 Task: Check the sale-to-list ratio of central heat in the last 5 years.
Action: Mouse moved to (1012, 250)
Screenshot: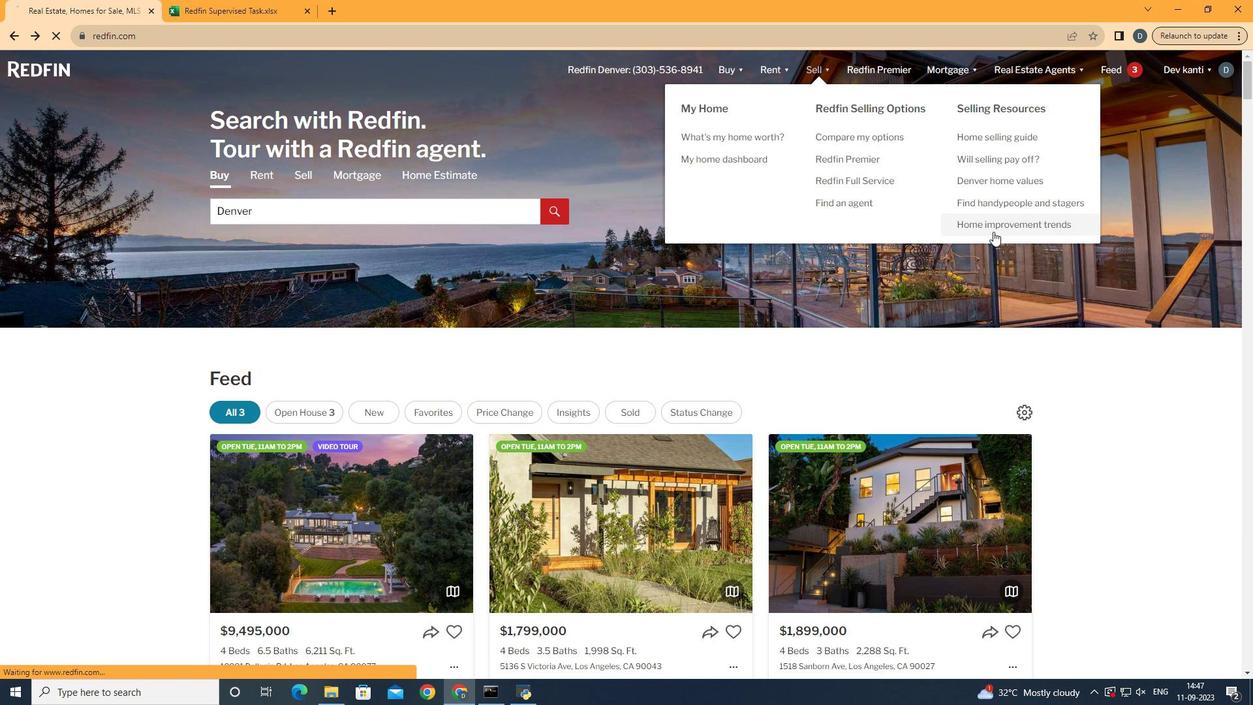 
Action: Mouse pressed left at (1012, 250)
Screenshot: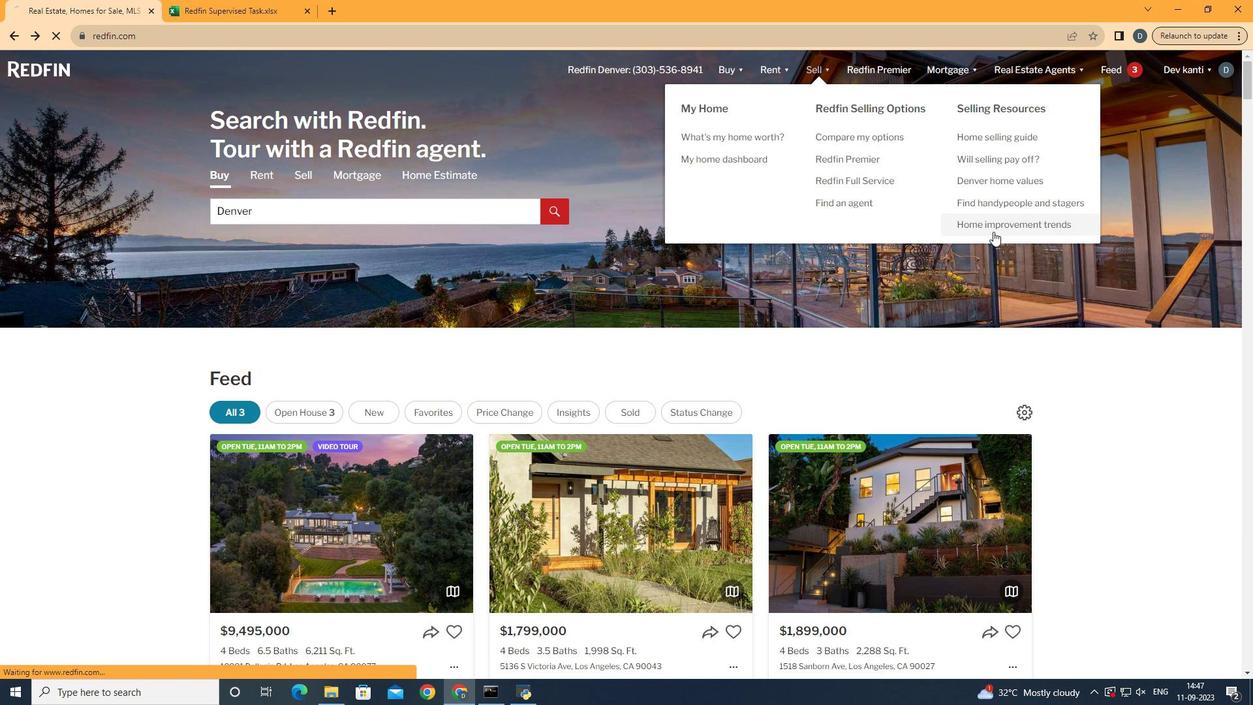 
Action: Mouse moved to (334, 268)
Screenshot: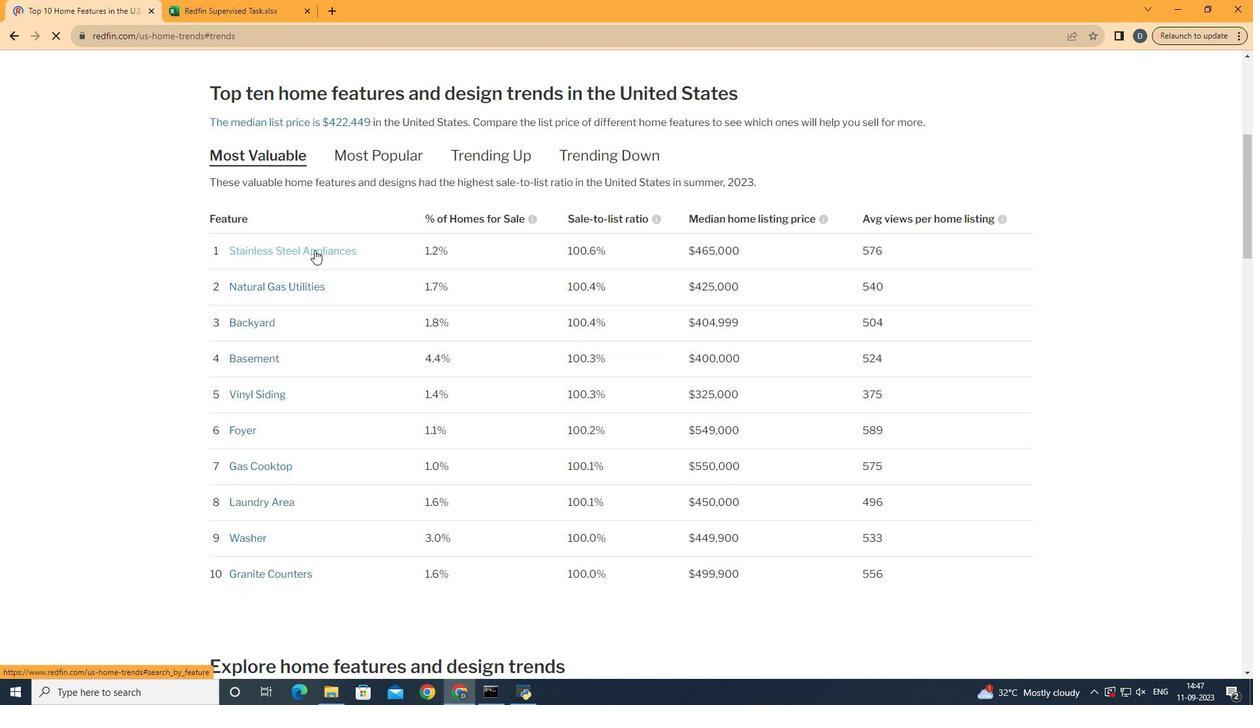 
Action: Mouse pressed left at (334, 268)
Screenshot: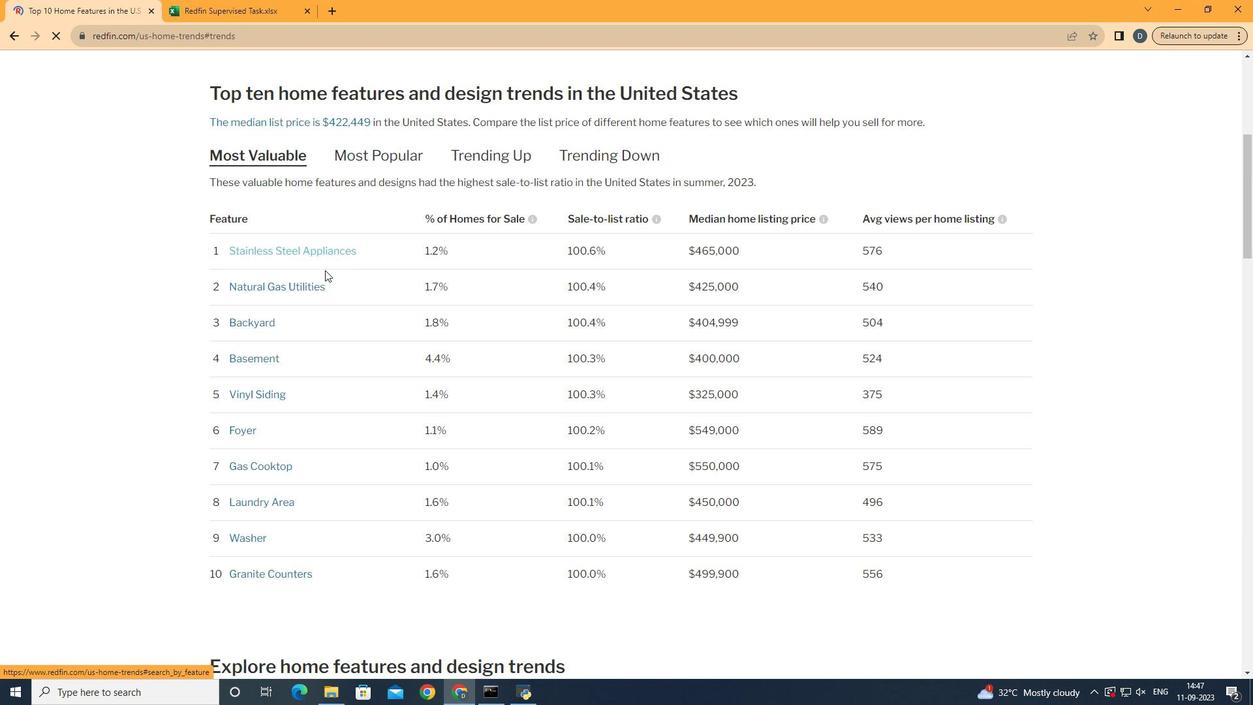 
Action: Mouse moved to (524, 414)
Screenshot: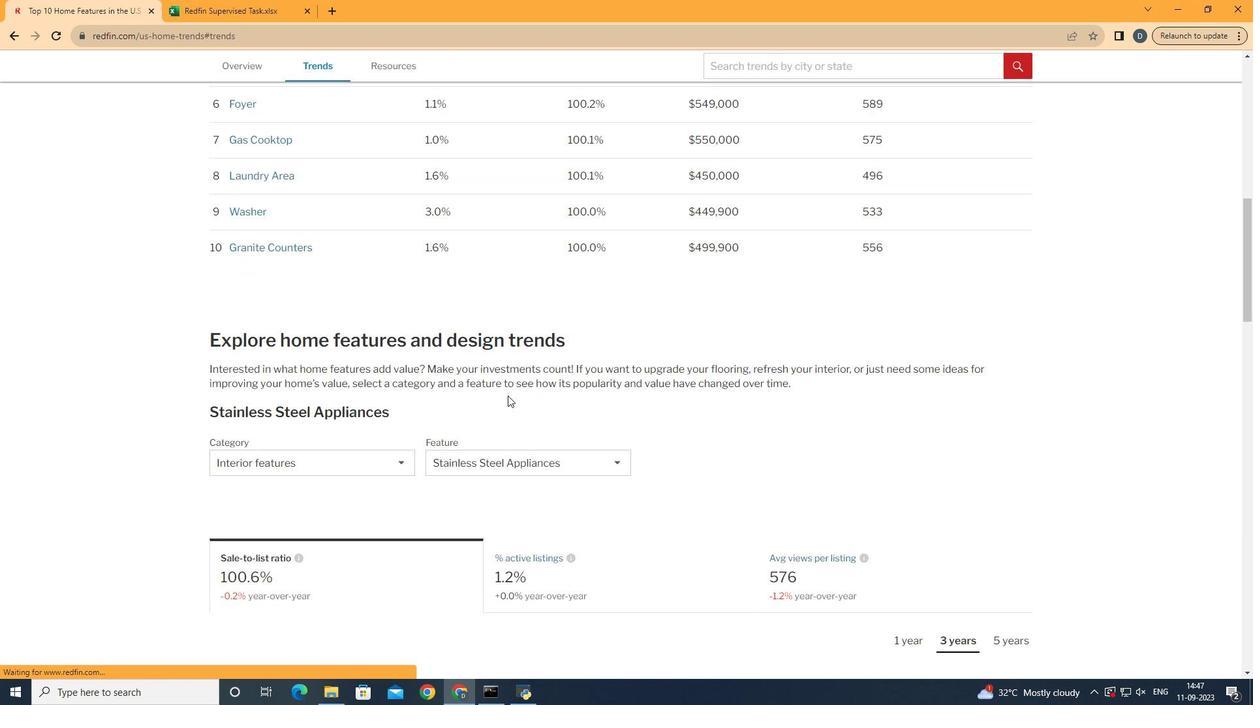 
Action: Mouse scrolled (524, 413) with delta (0, 0)
Screenshot: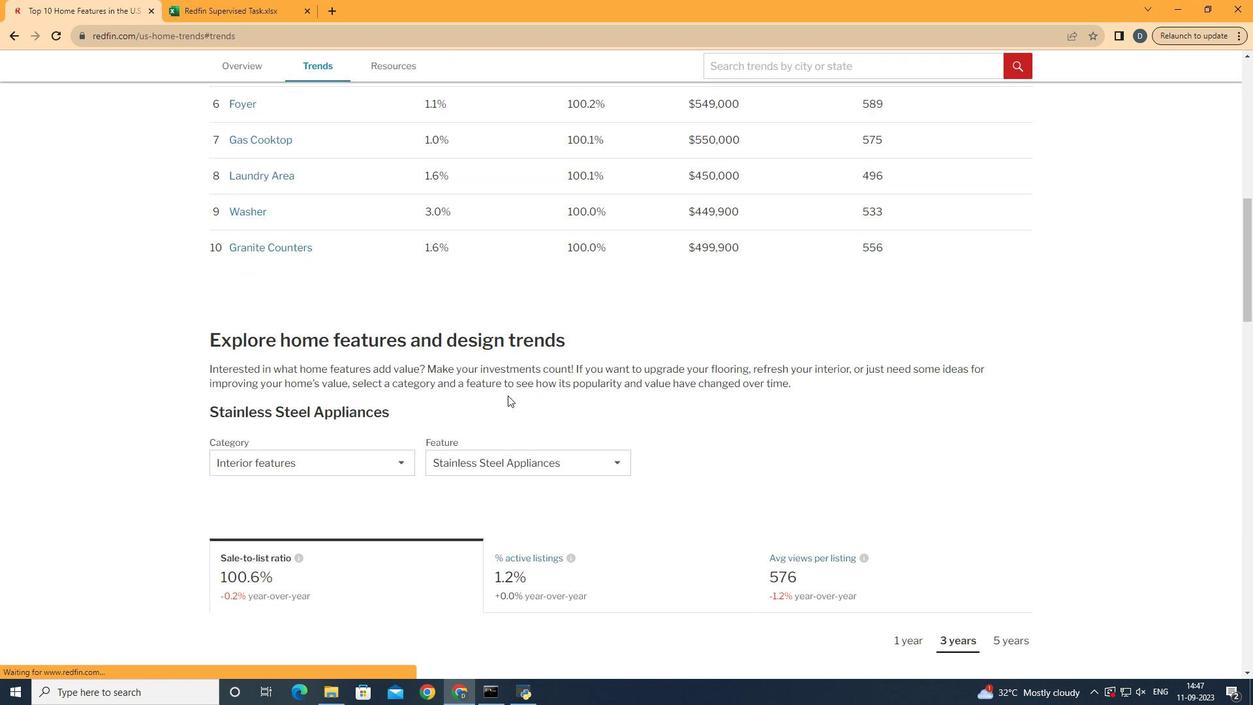 
Action: Mouse scrolled (524, 413) with delta (0, 0)
Screenshot: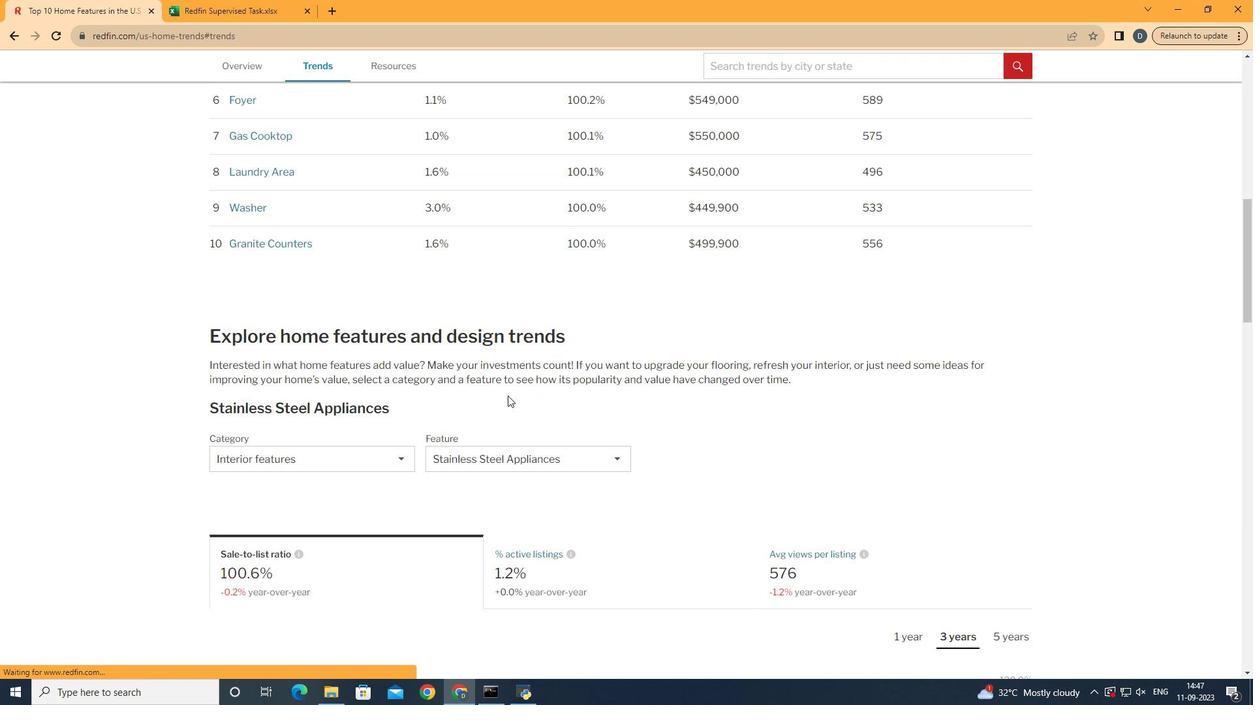 
Action: Mouse scrolled (524, 413) with delta (0, 0)
Screenshot: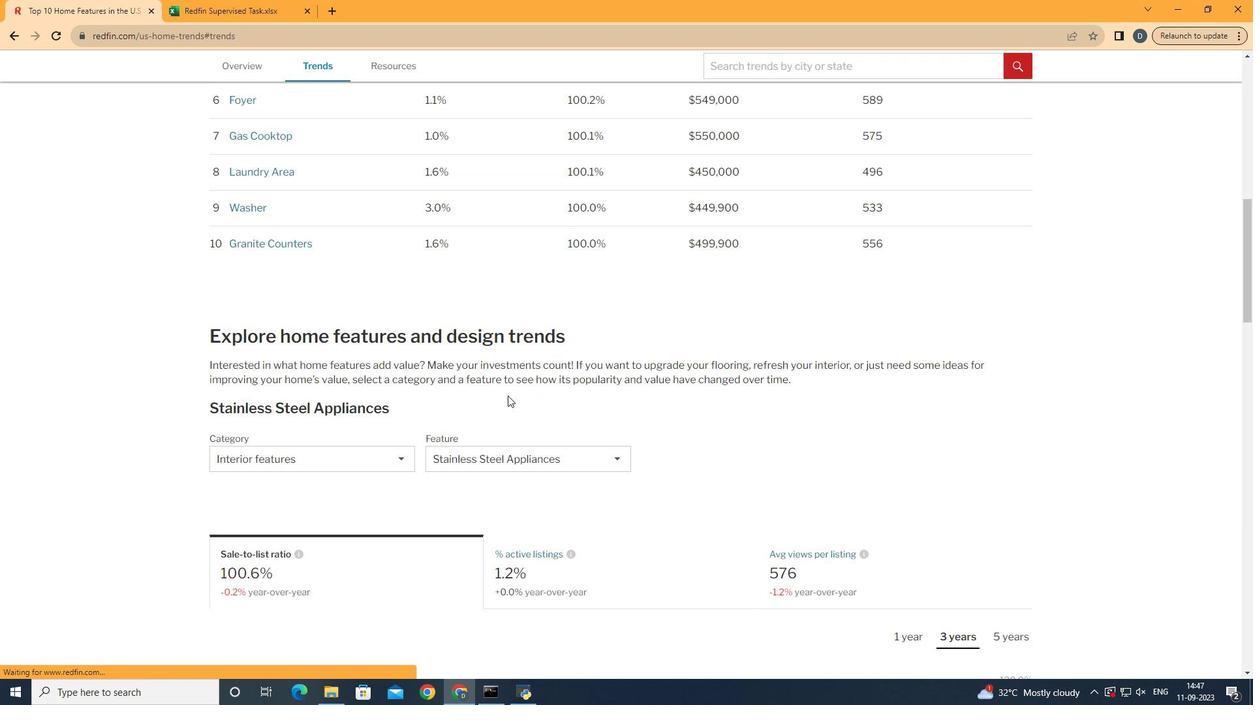 
Action: Mouse moved to (526, 414)
Screenshot: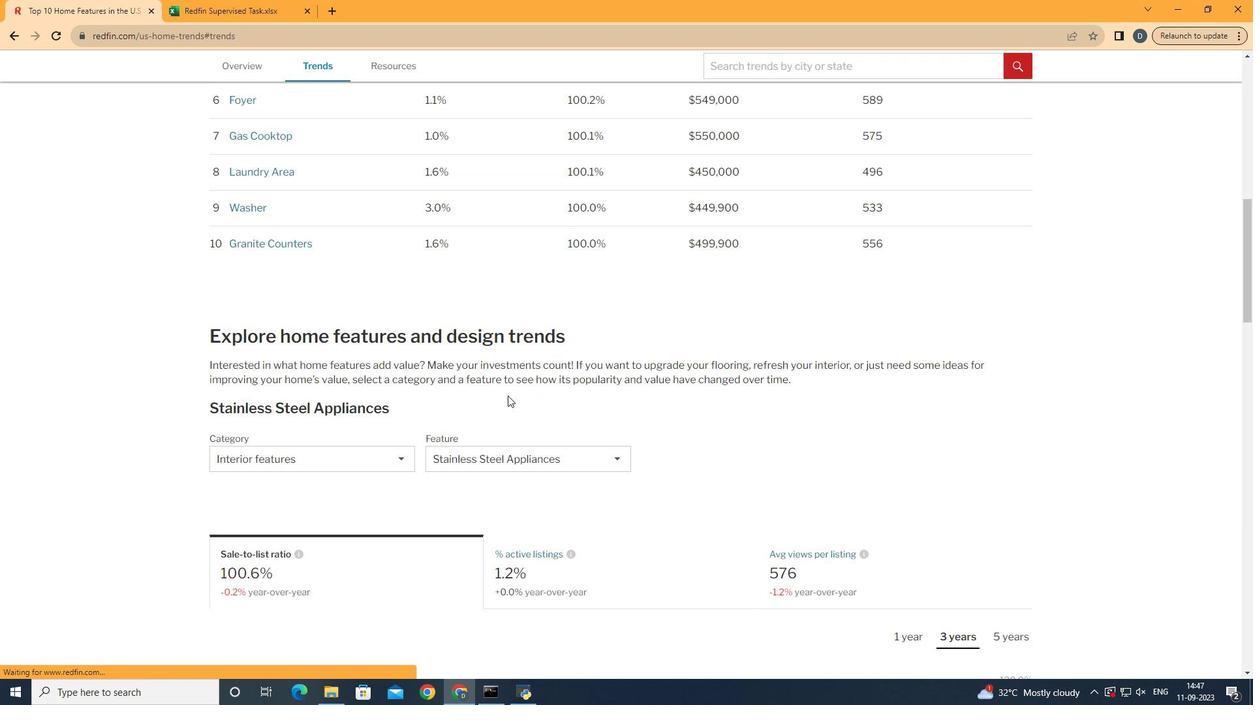 
Action: Mouse scrolled (526, 413) with delta (0, 0)
Screenshot: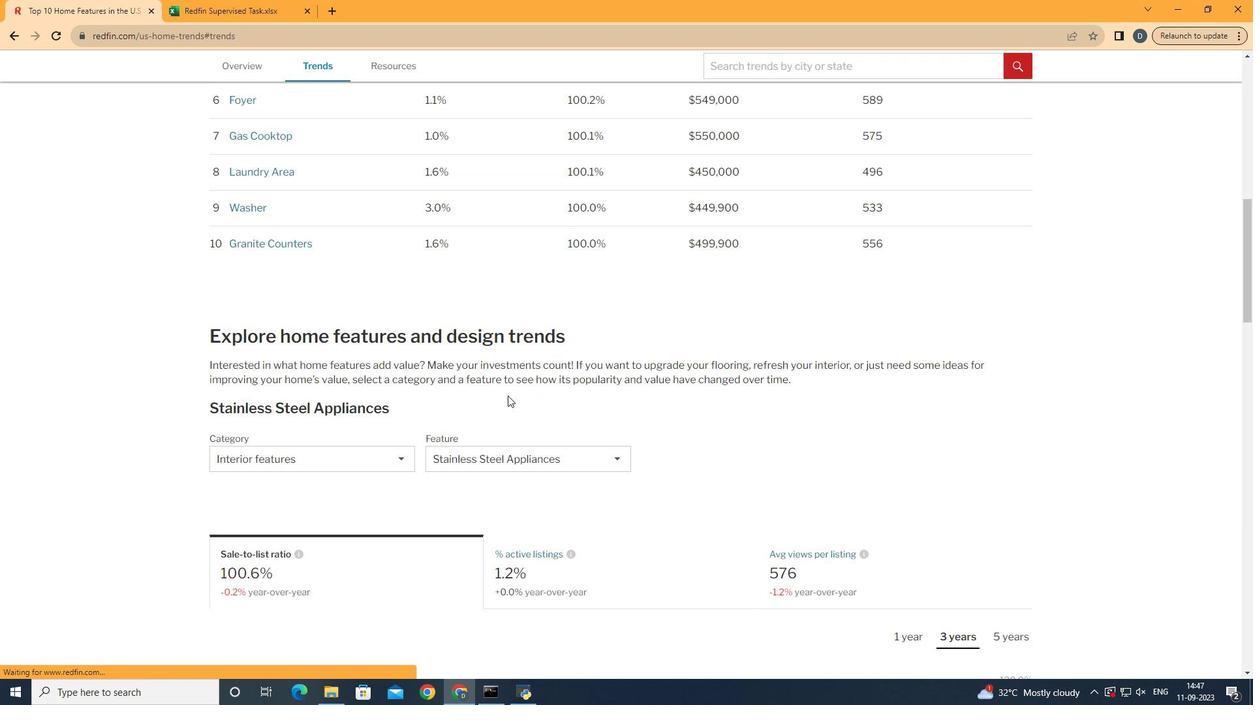 
Action: Mouse moved to (526, 414)
Screenshot: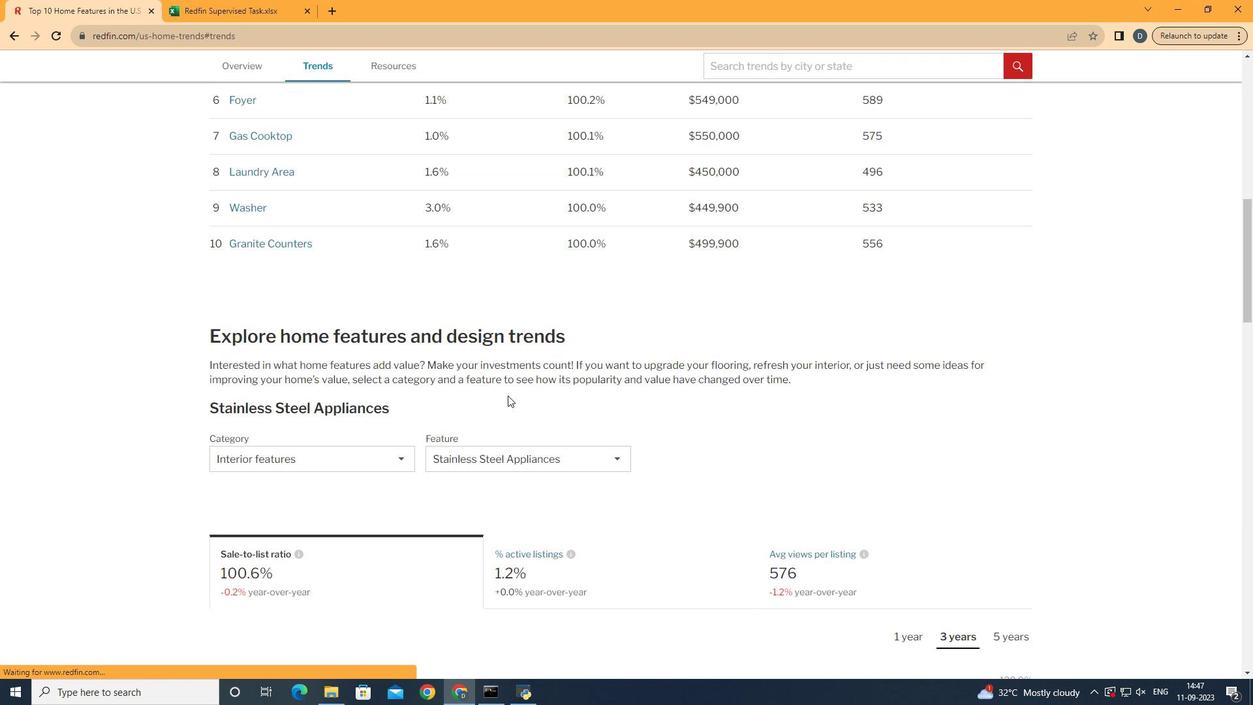 
Action: Mouse scrolled (526, 413) with delta (0, 0)
Screenshot: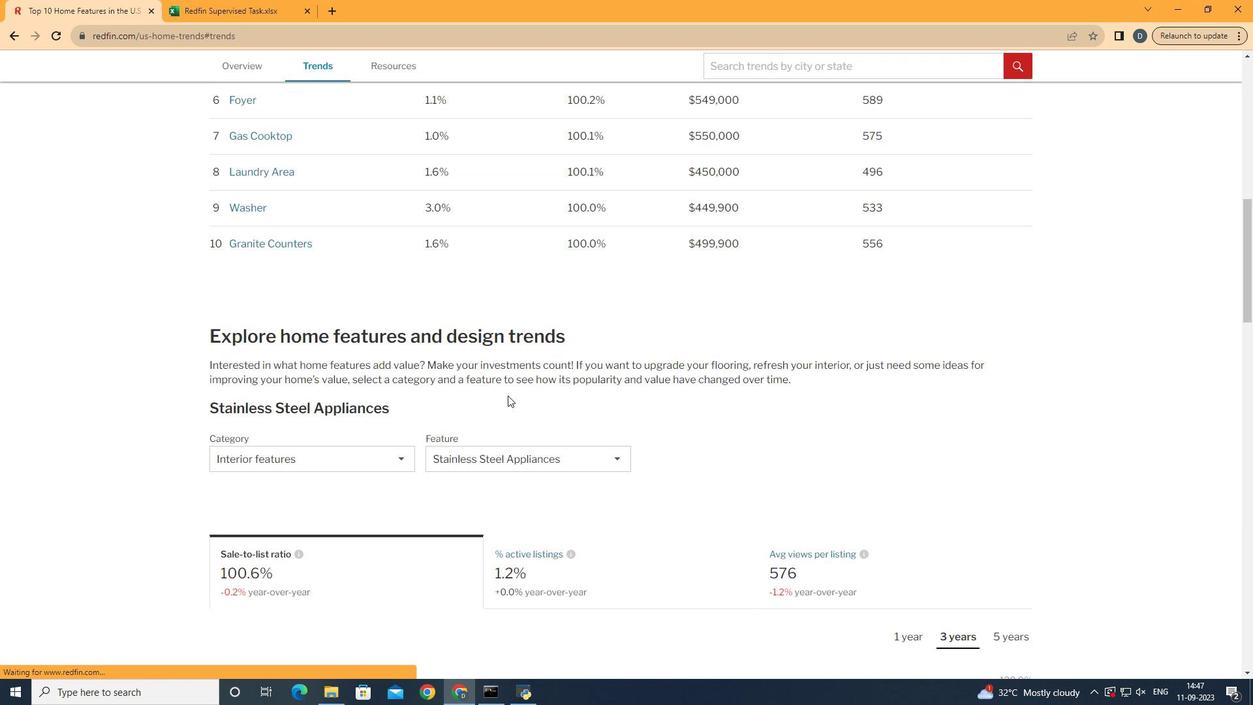 
Action: Mouse scrolled (526, 413) with delta (0, 0)
Screenshot: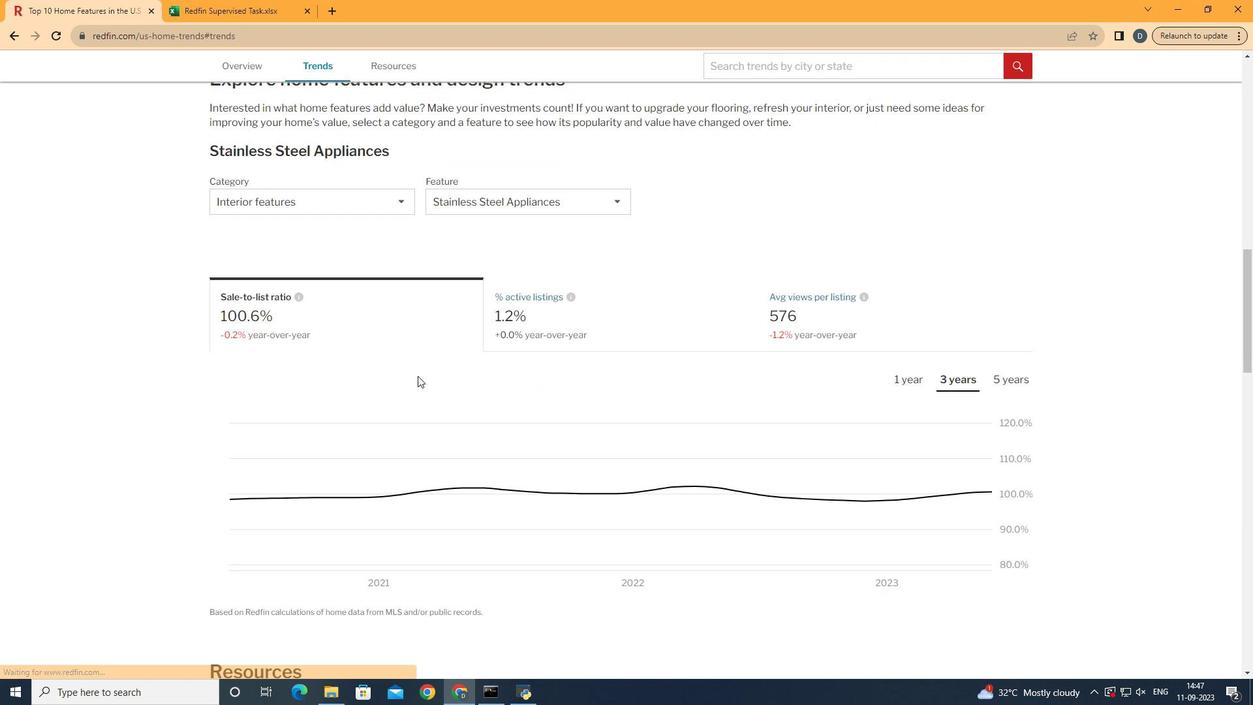 
Action: Mouse scrolled (526, 413) with delta (0, 0)
Screenshot: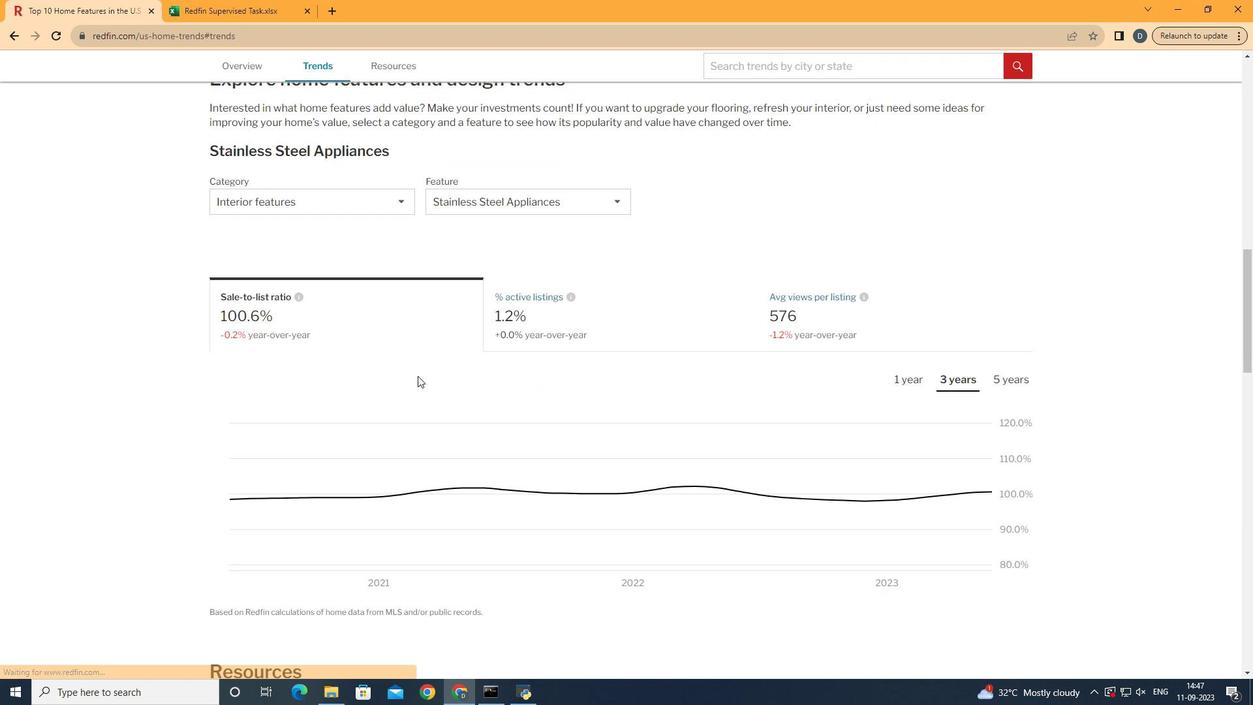 
Action: Mouse scrolled (526, 413) with delta (0, 0)
Screenshot: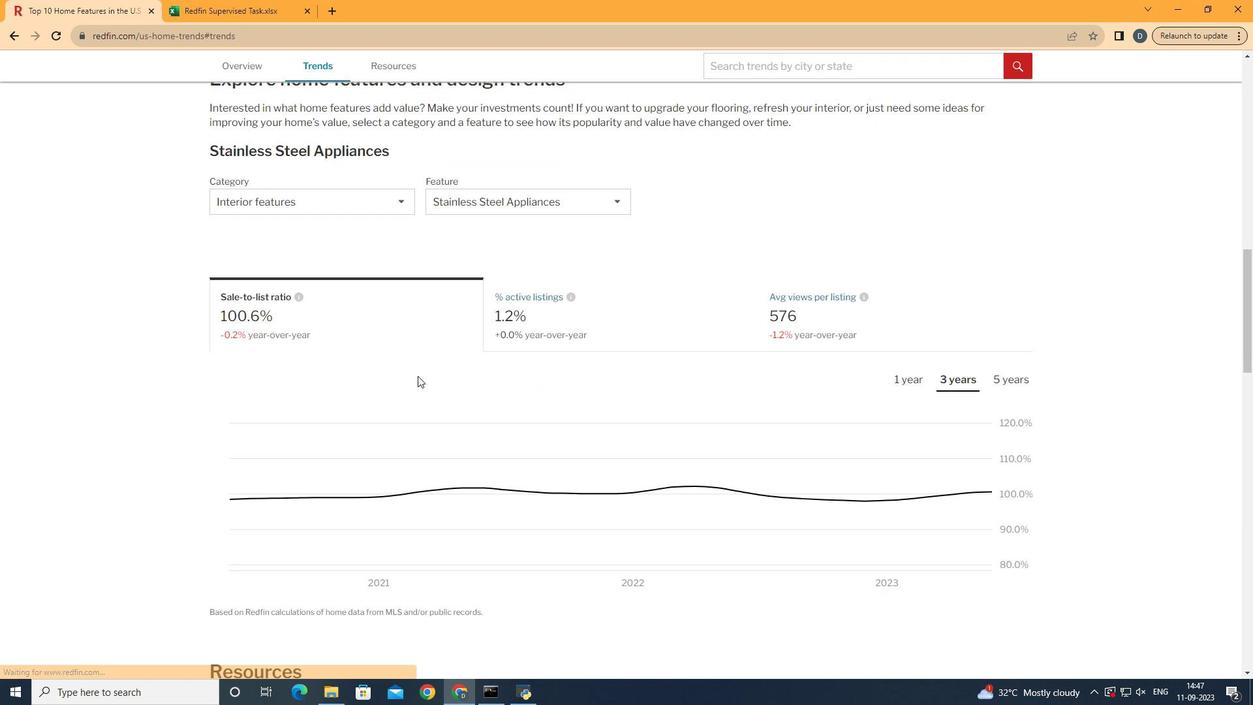 
Action: Mouse scrolled (526, 413) with delta (0, 0)
Screenshot: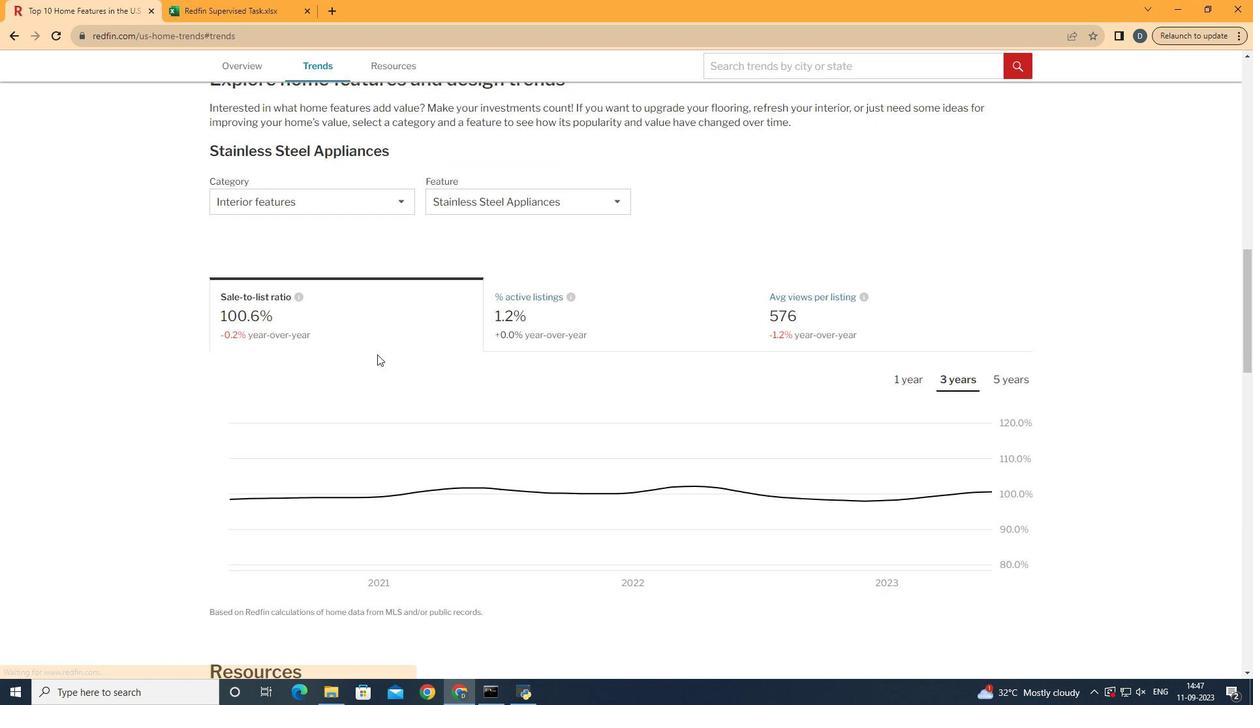 
Action: Mouse moved to (414, 213)
Screenshot: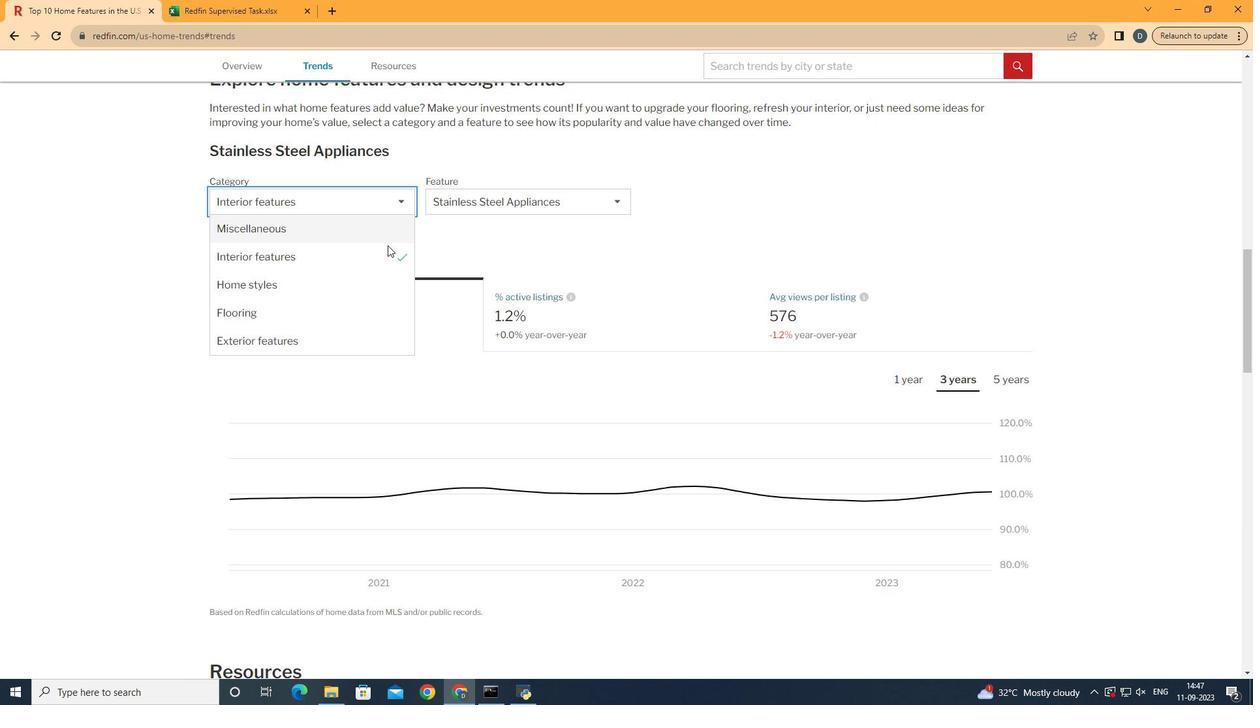 
Action: Mouse pressed left at (414, 213)
Screenshot: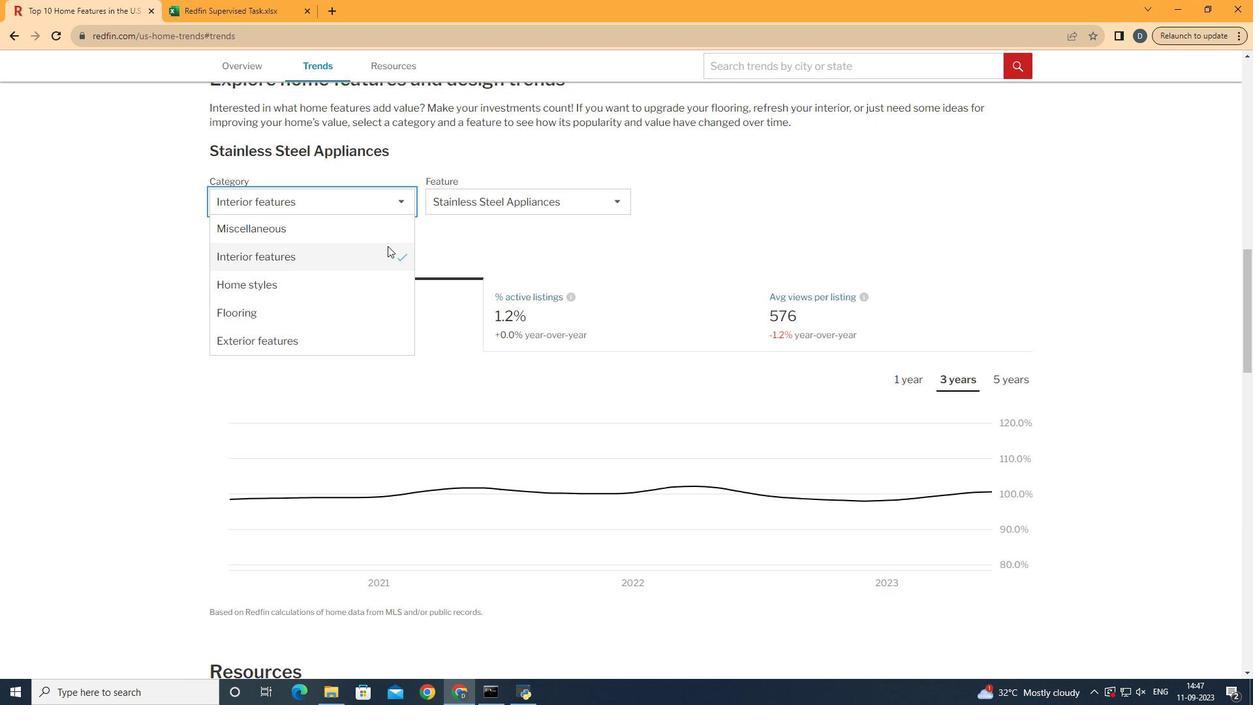 
Action: Mouse moved to (406, 265)
Screenshot: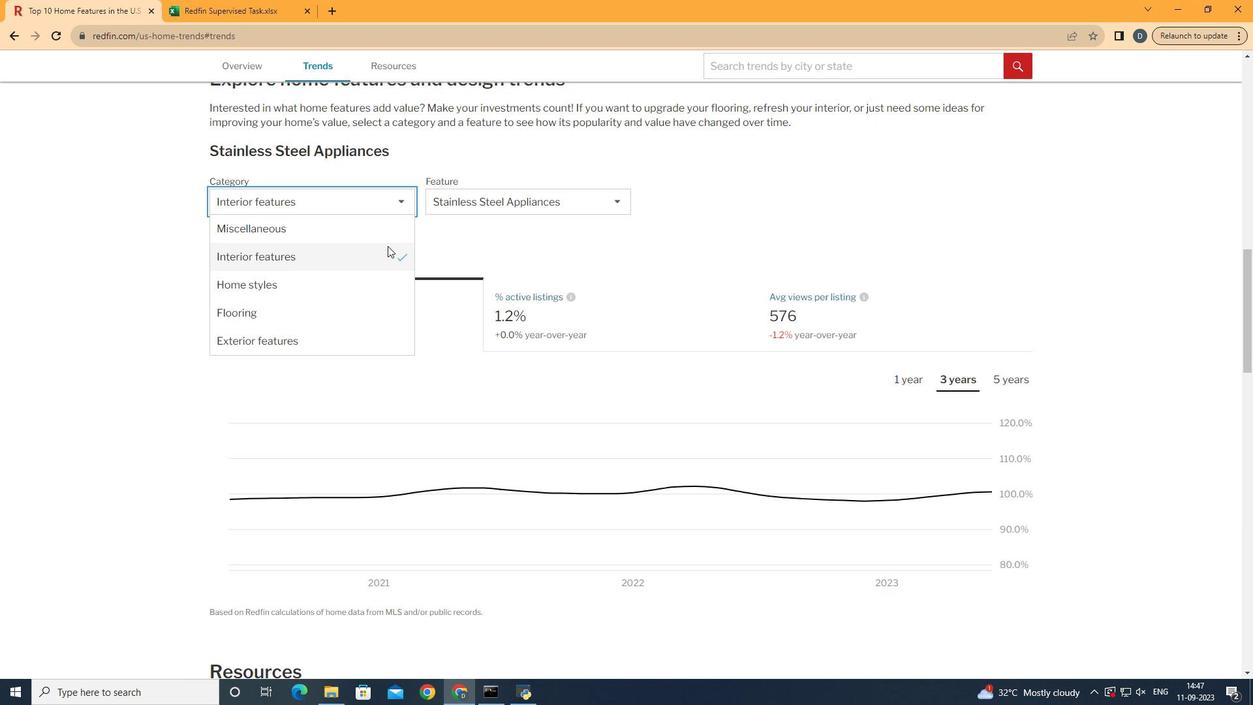 
Action: Mouse pressed left at (406, 265)
Screenshot: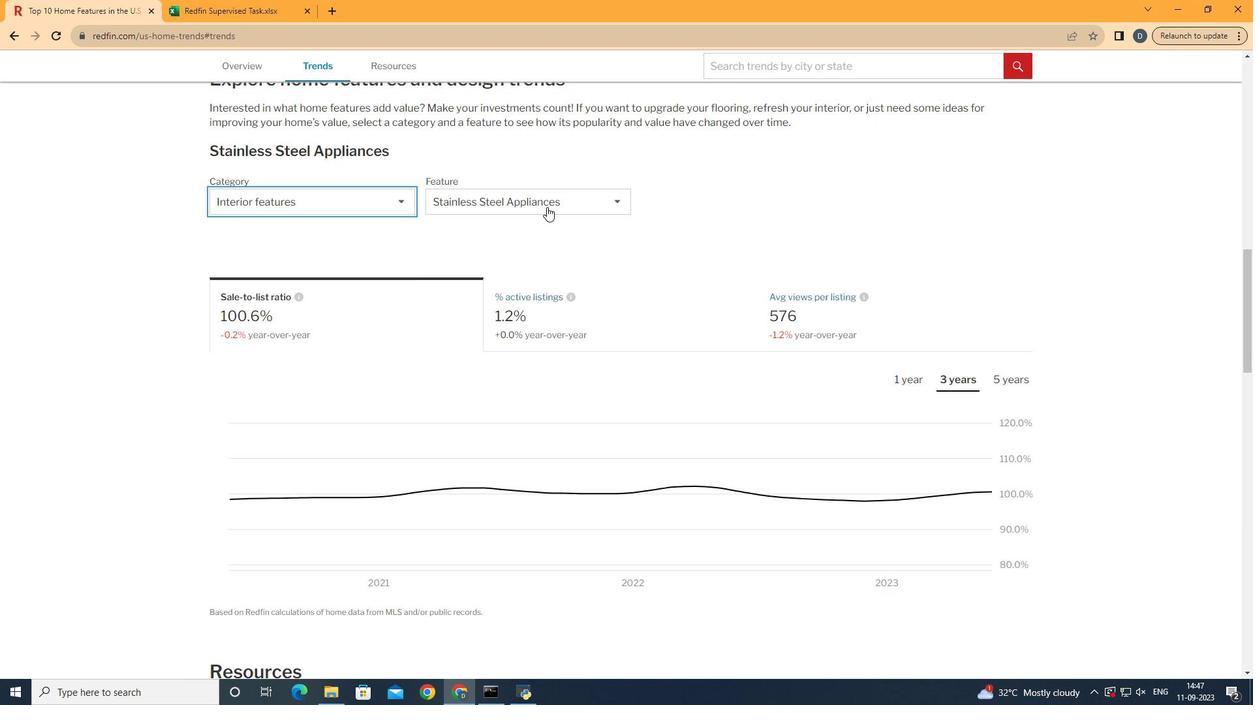 
Action: Mouse moved to (565, 225)
Screenshot: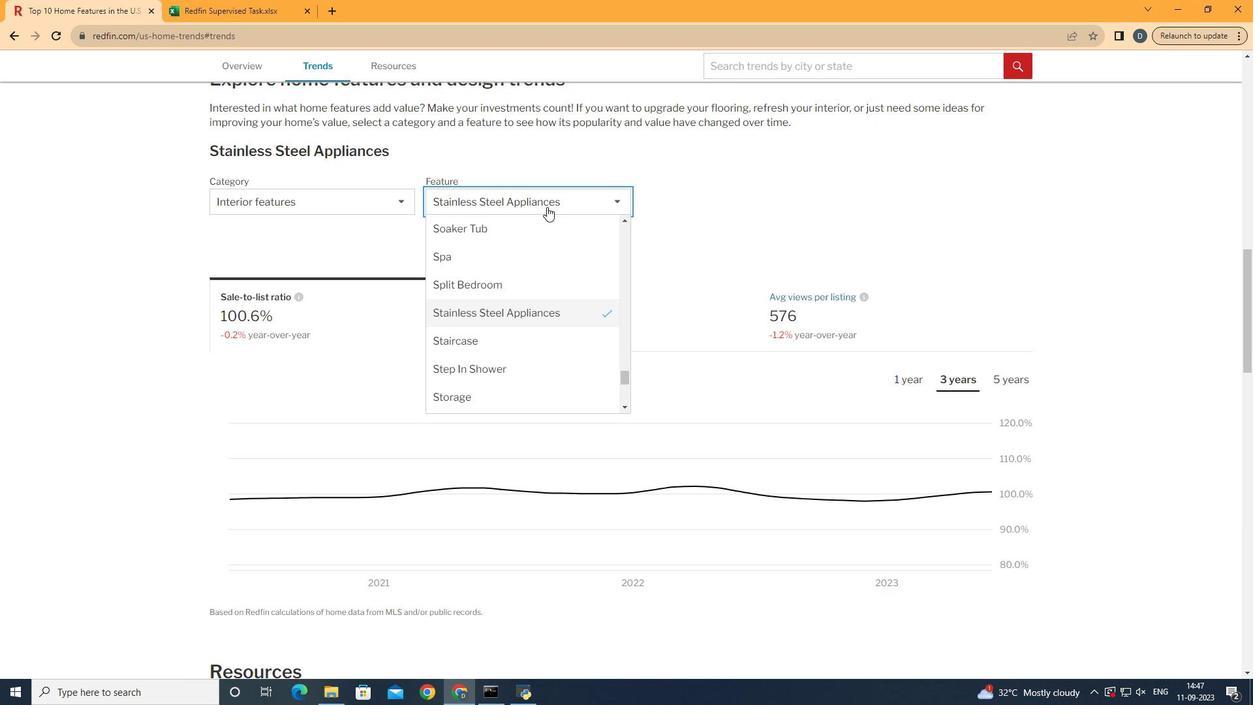 
Action: Mouse pressed left at (565, 225)
Screenshot: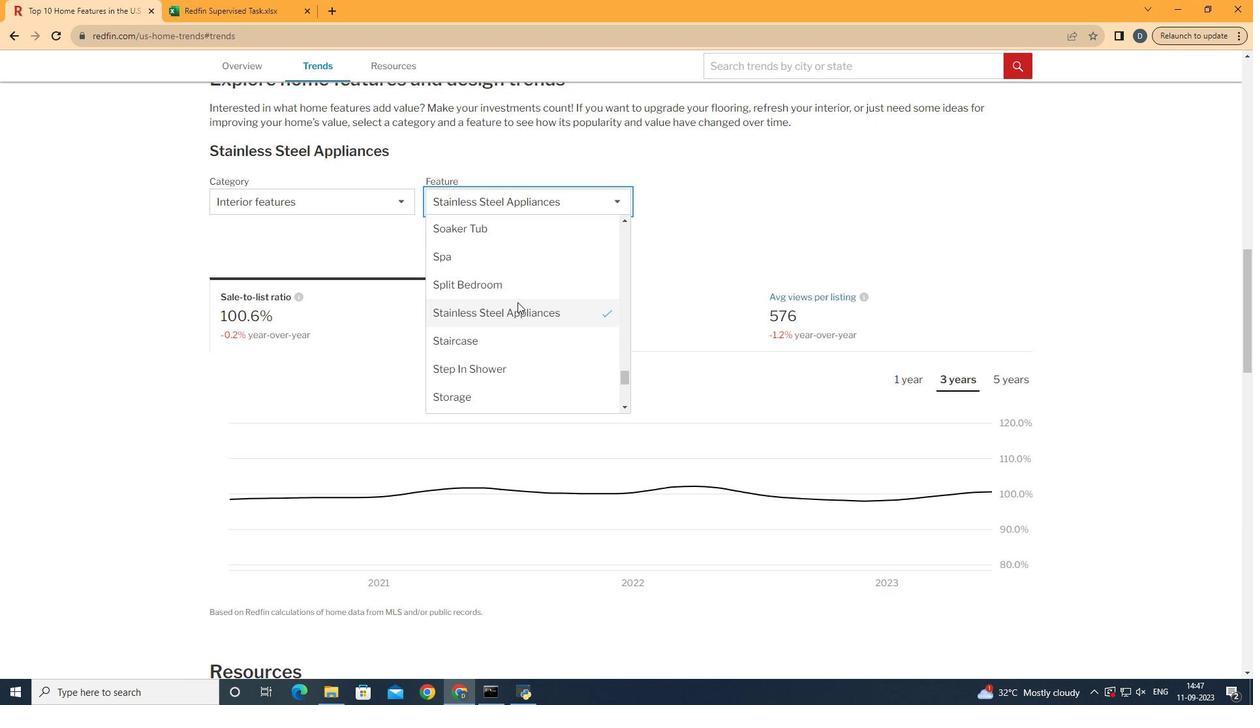 
Action: Mouse moved to (550, 327)
Screenshot: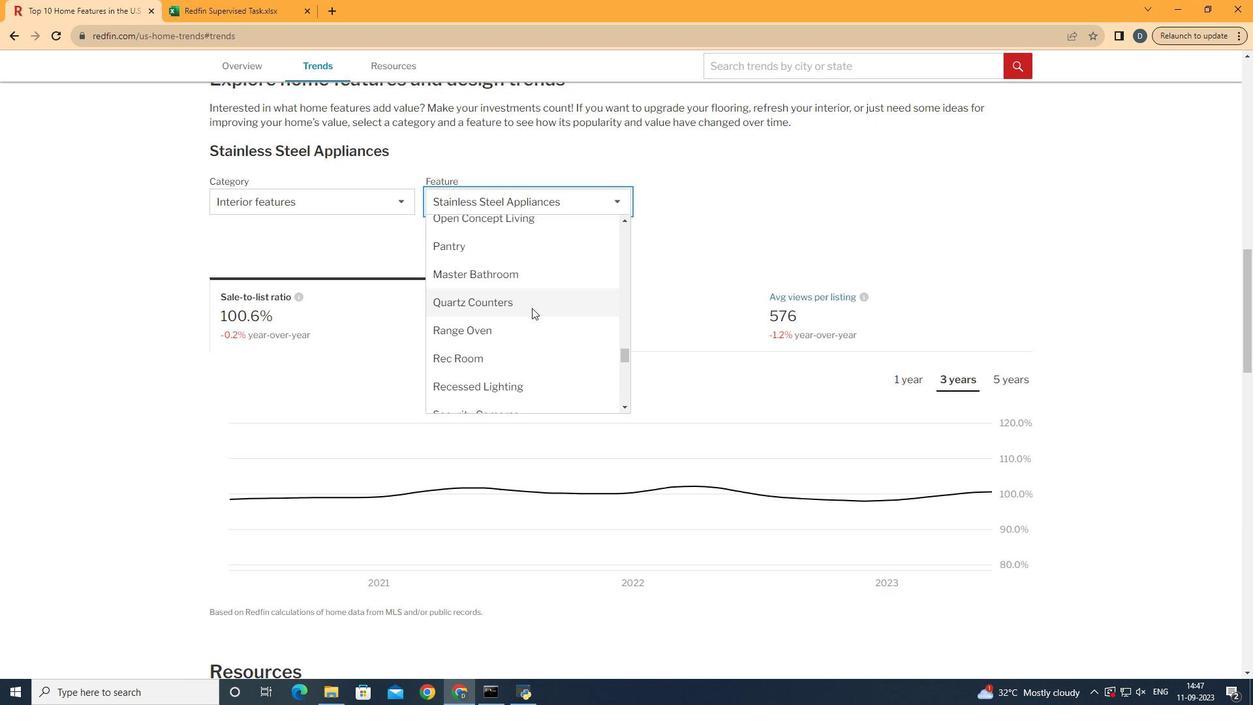 
Action: Mouse scrolled (550, 327) with delta (0, 0)
Screenshot: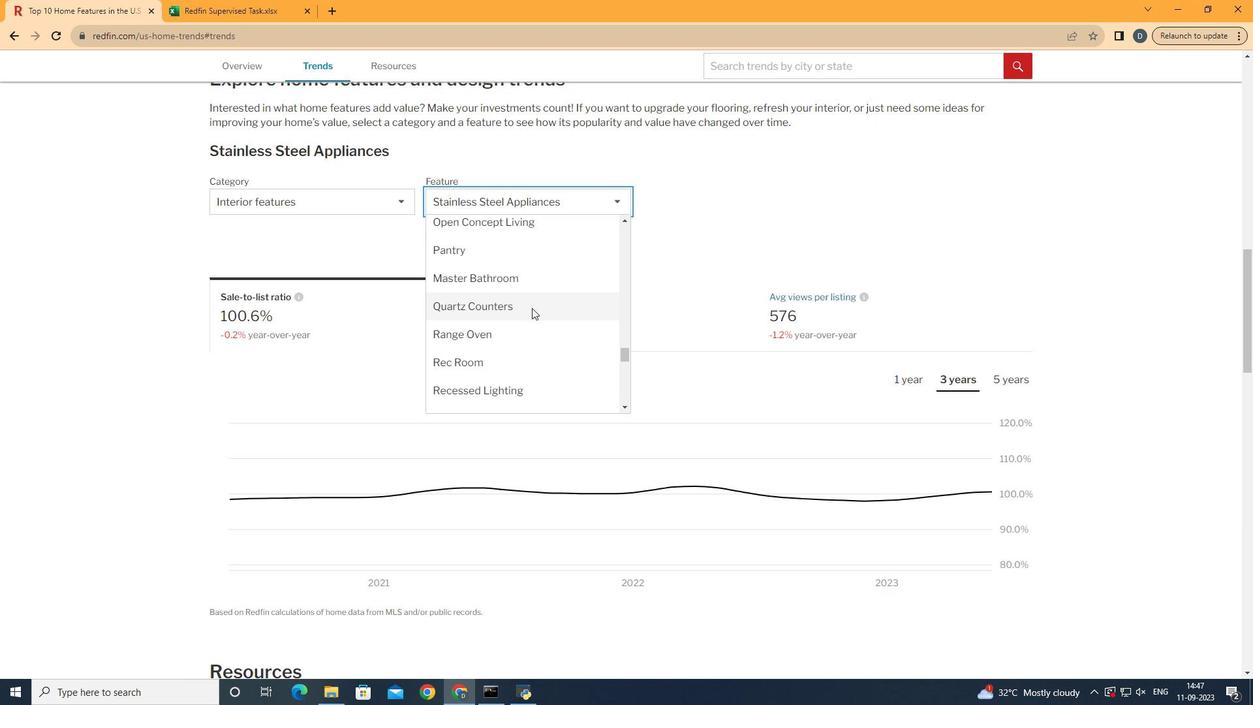 
Action: Mouse scrolled (550, 327) with delta (0, 0)
Screenshot: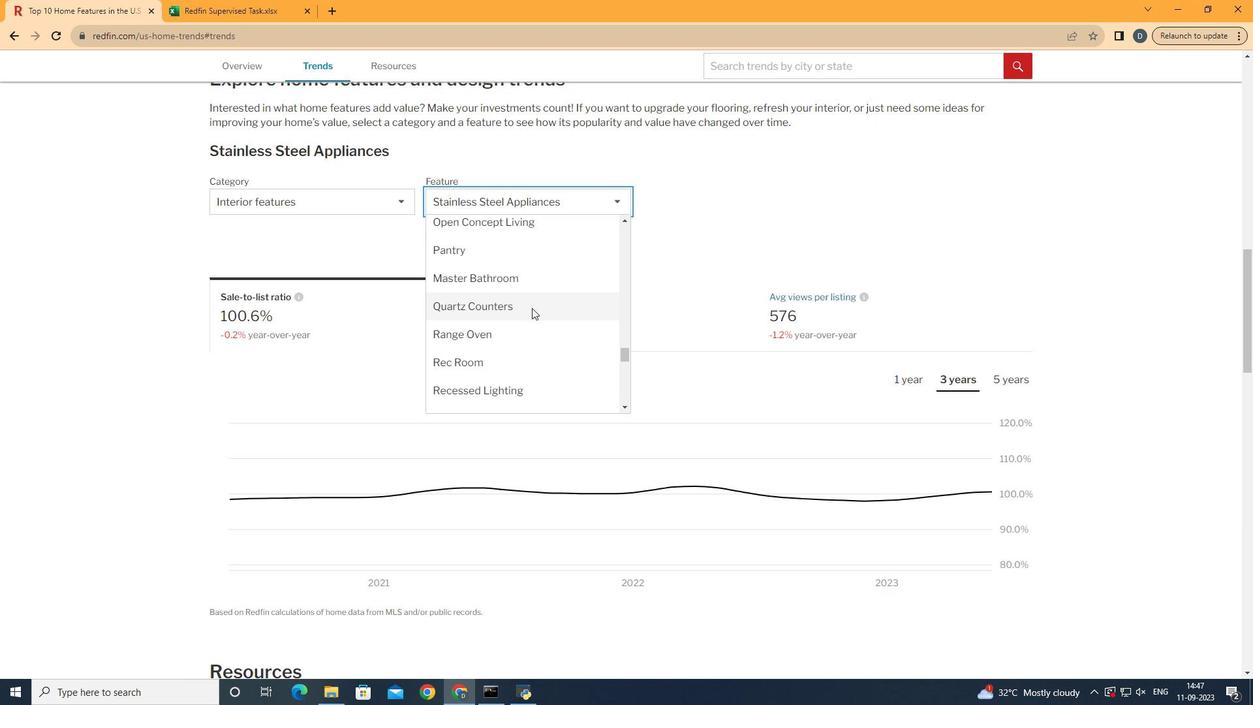
Action: Mouse scrolled (550, 327) with delta (0, 0)
Screenshot: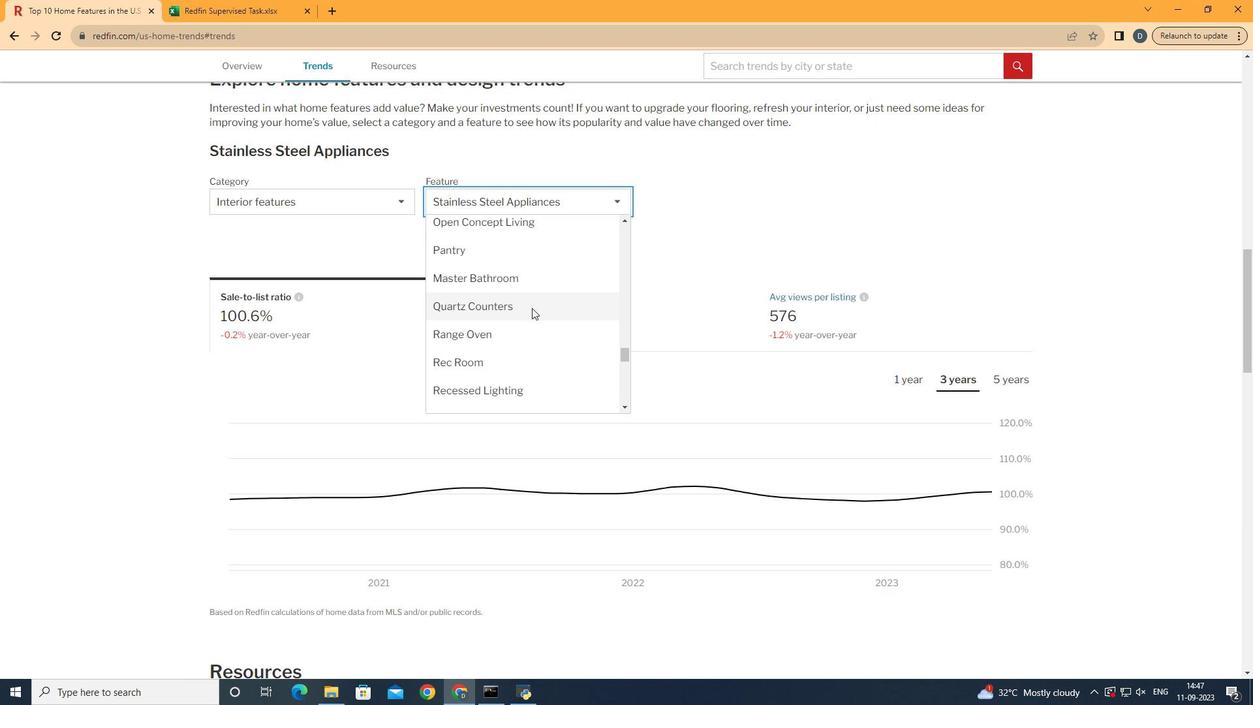 
Action: Mouse scrolled (550, 327) with delta (0, 0)
Screenshot: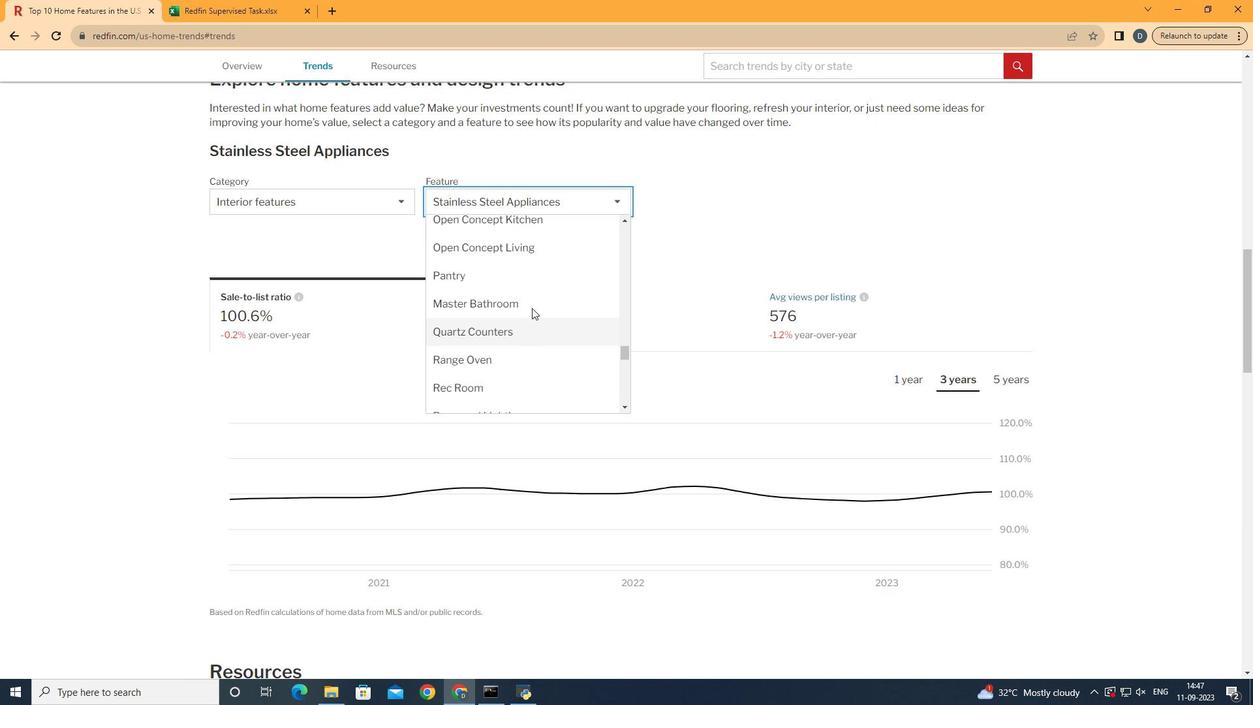 
Action: Mouse scrolled (550, 327) with delta (0, 0)
Screenshot: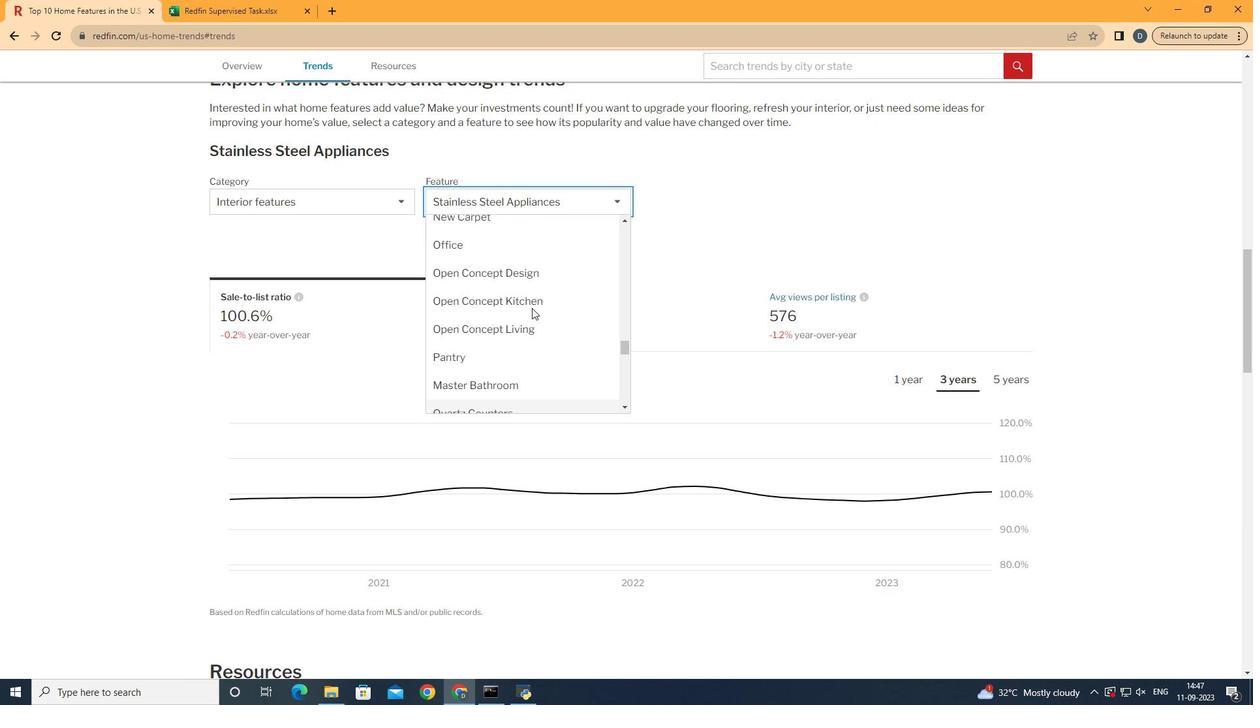 
Action: Mouse moved to (550, 327)
Screenshot: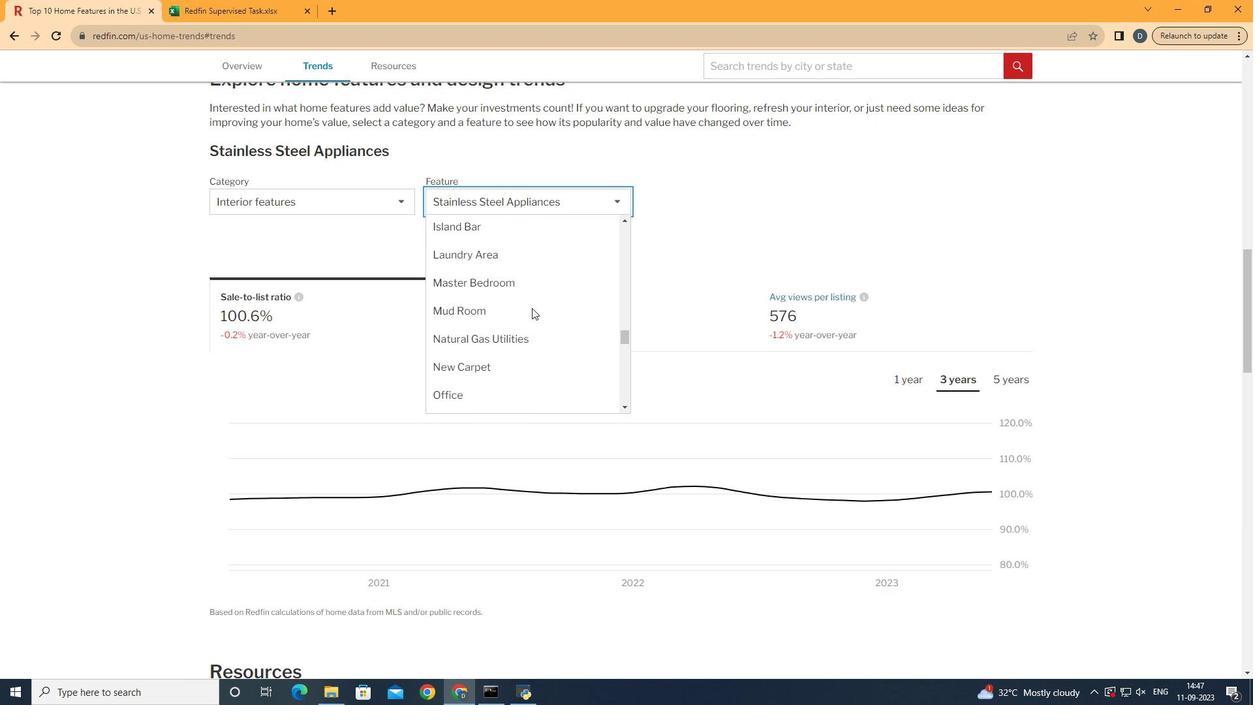 
Action: Mouse scrolled (550, 327) with delta (0, 0)
Screenshot: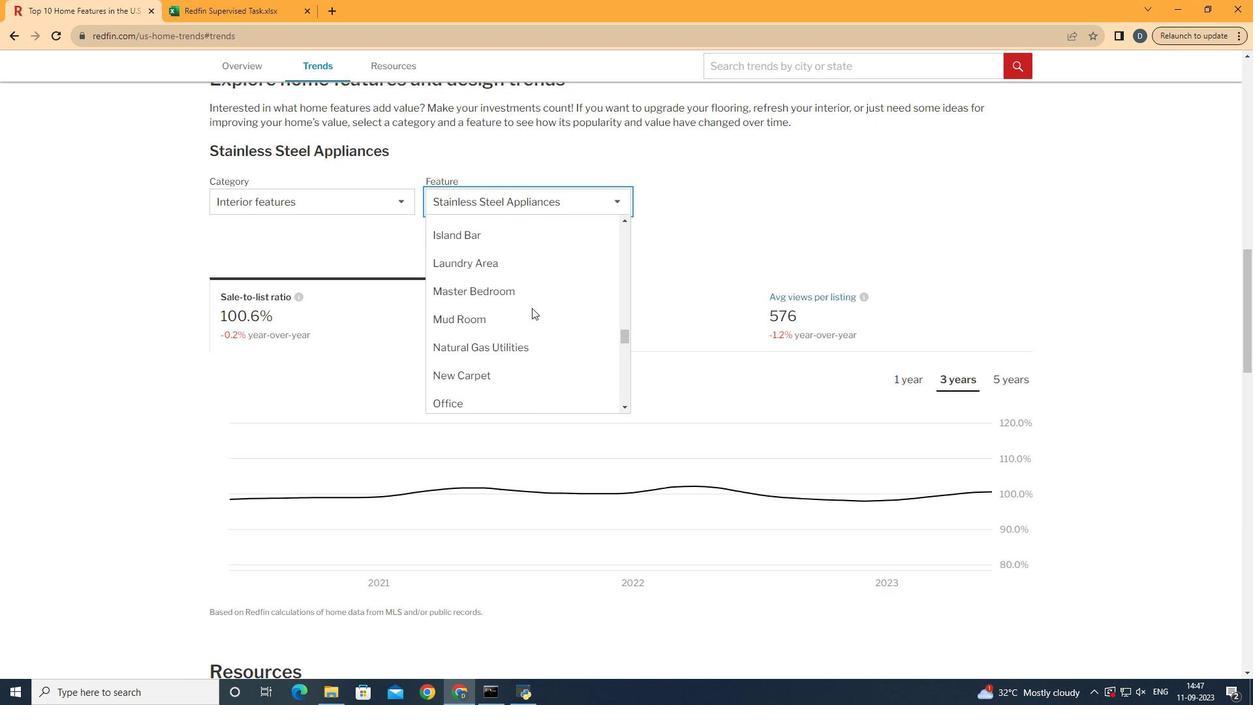 
Action: Mouse scrolled (550, 327) with delta (0, 0)
Screenshot: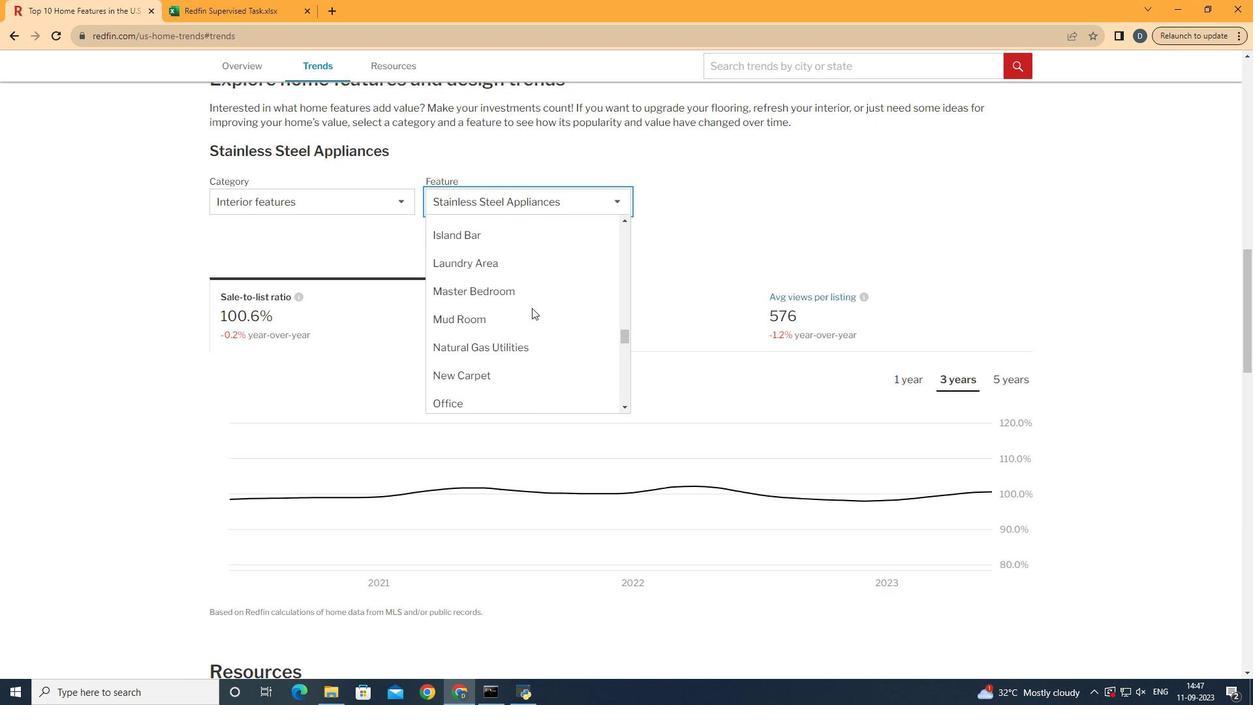 
Action: Mouse scrolled (550, 327) with delta (0, 0)
Screenshot: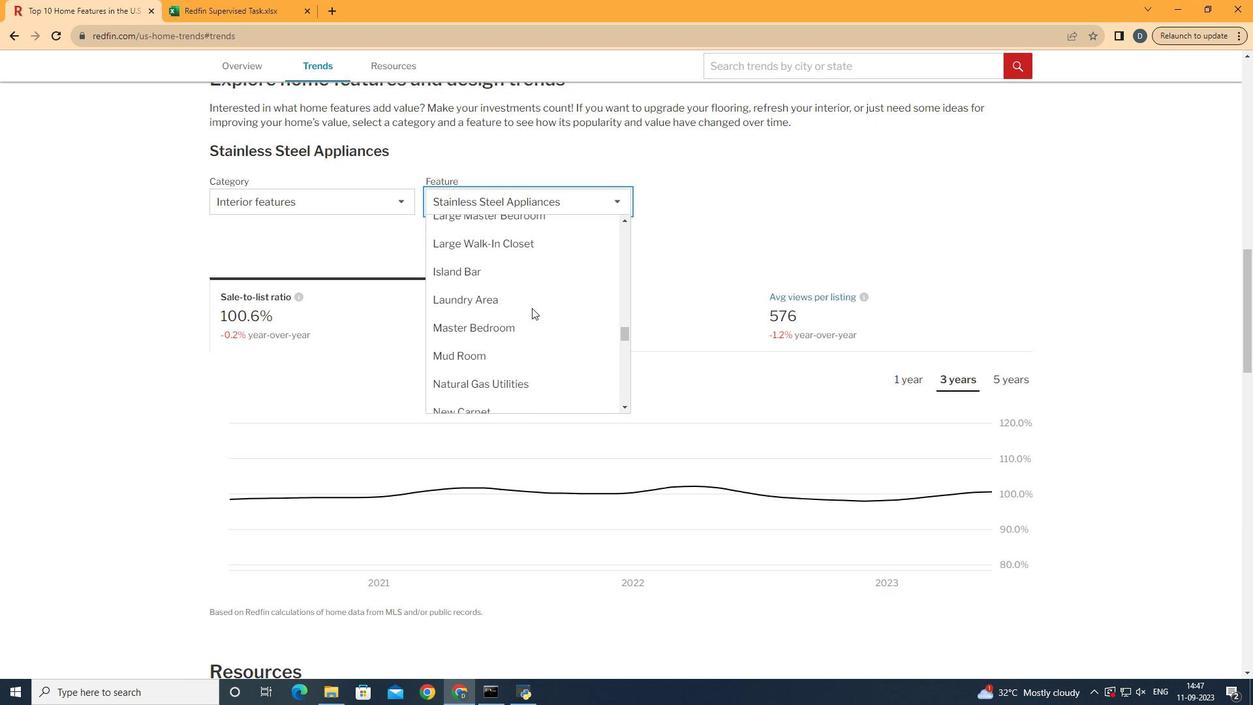 
Action: Mouse scrolled (550, 327) with delta (0, 0)
Screenshot: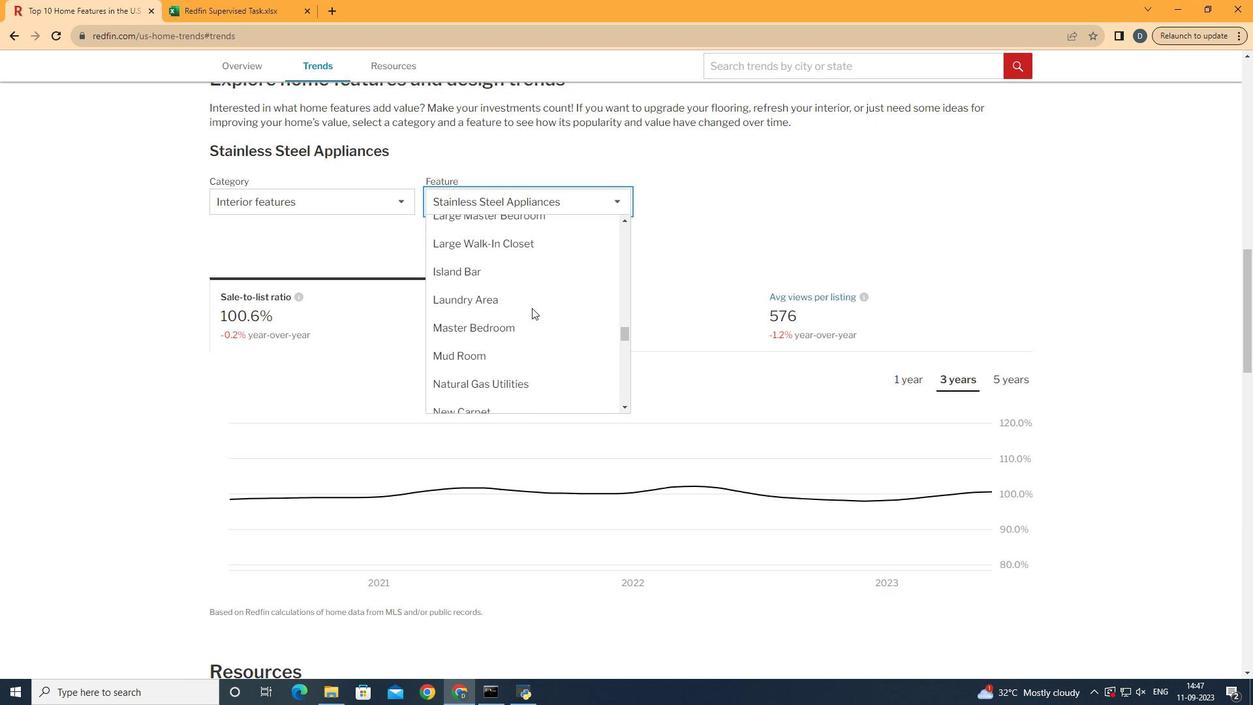 
Action: Mouse scrolled (550, 327) with delta (0, 0)
Screenshot: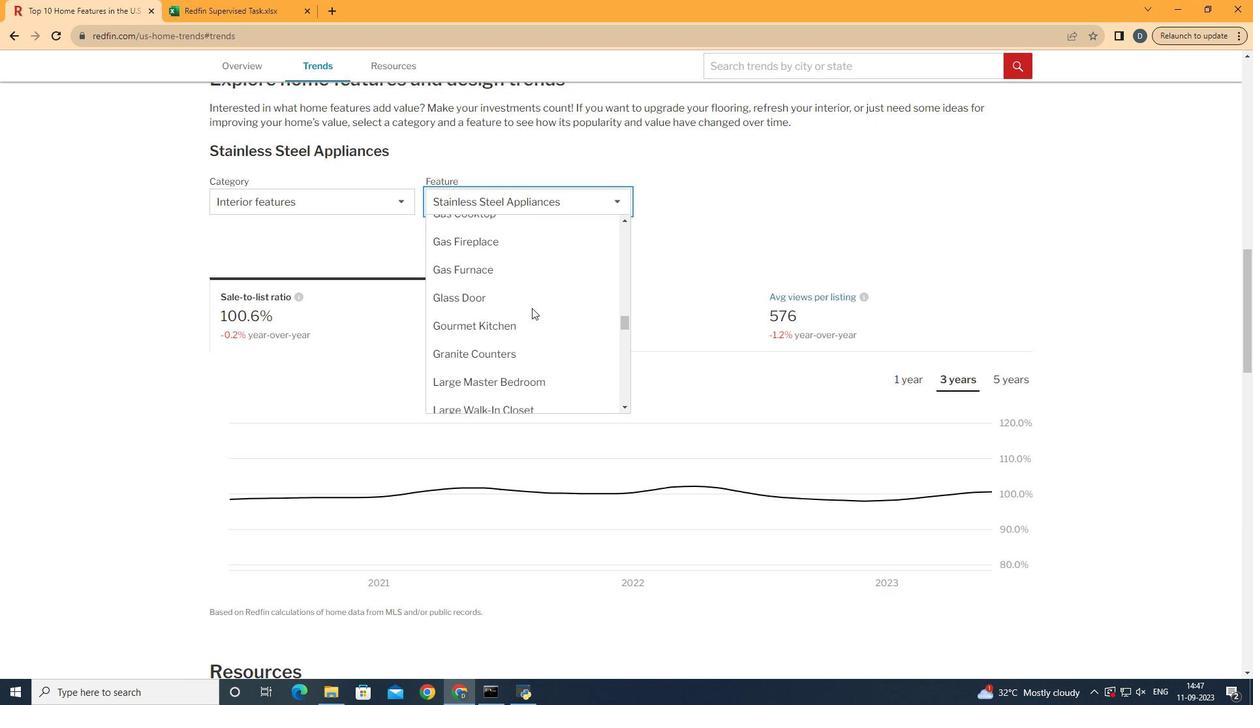 
Action: Mouse scrolled (550, 327) with delta (0, 0)
Screenshot: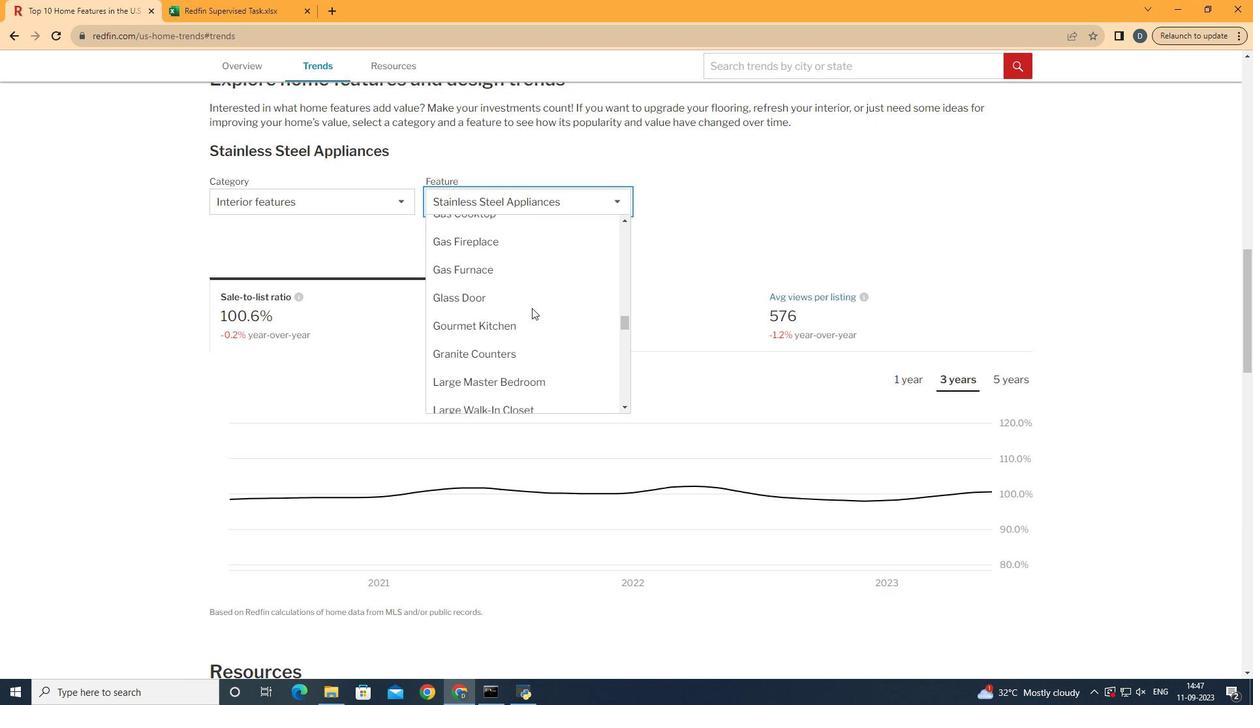
Action: Mouse scrolled (550, 327) with delta (0, 0)
Screenshot: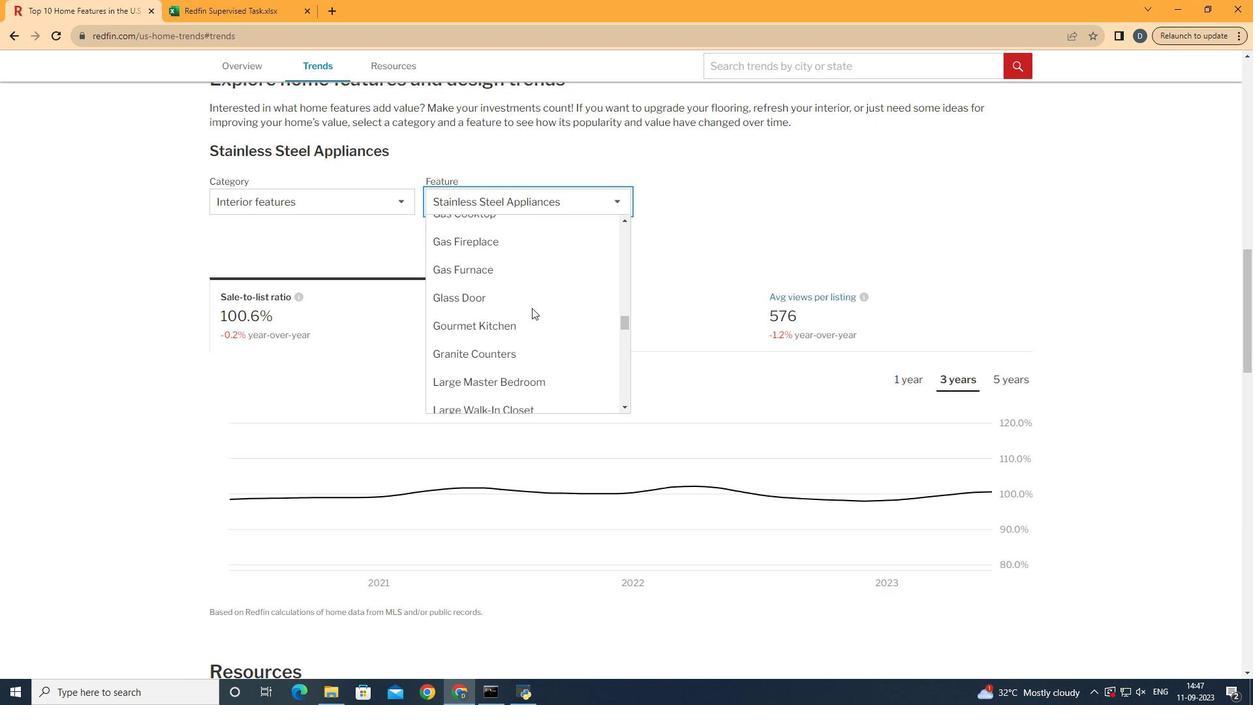 
Action: Mouse scrolled (550, 327) with delta (0, 0)
Screenshot: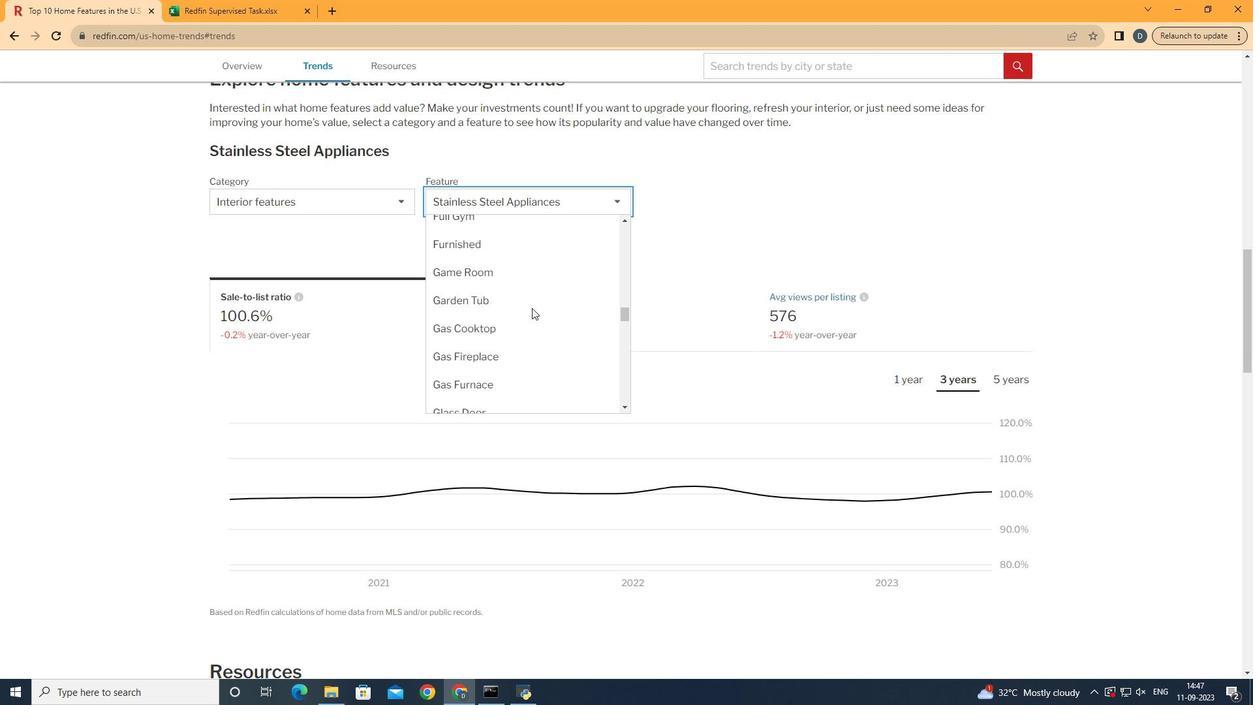 
Action: Mouse scrolled (550, 327) with delta (0, 0)
Screenshot: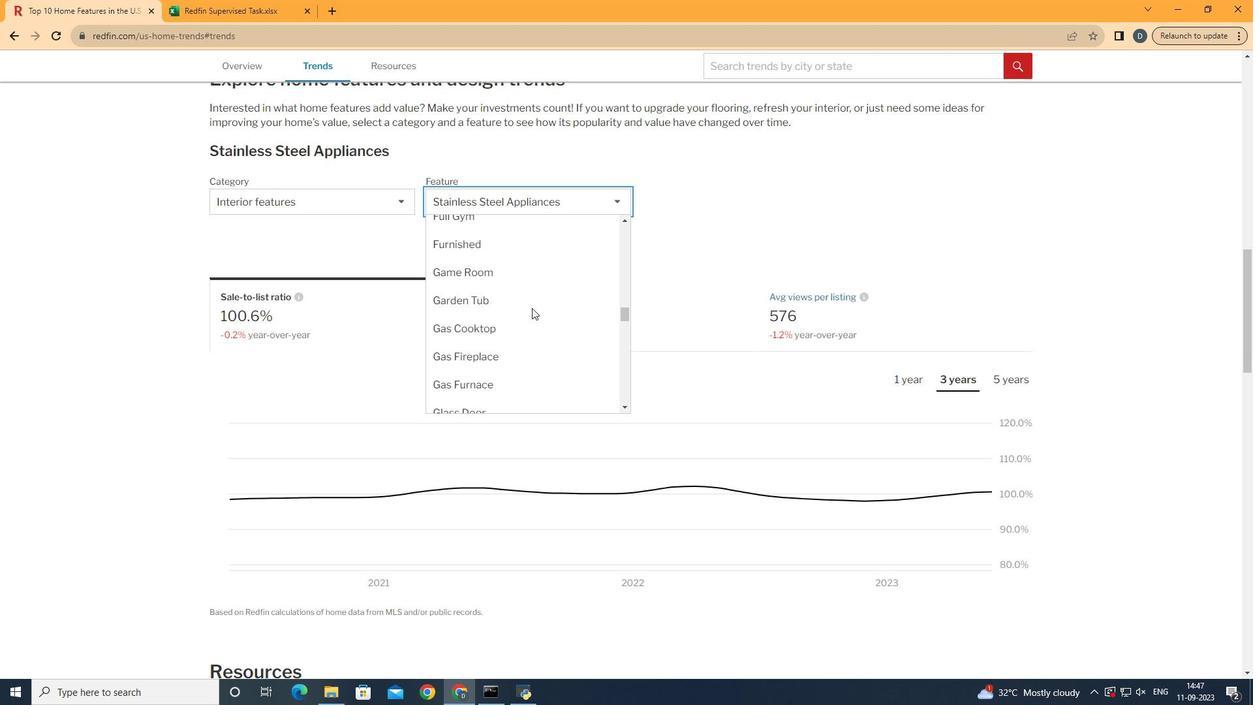 
Action: Mouse scrolled (550, 327) with delta (0, 0)
Screenshot: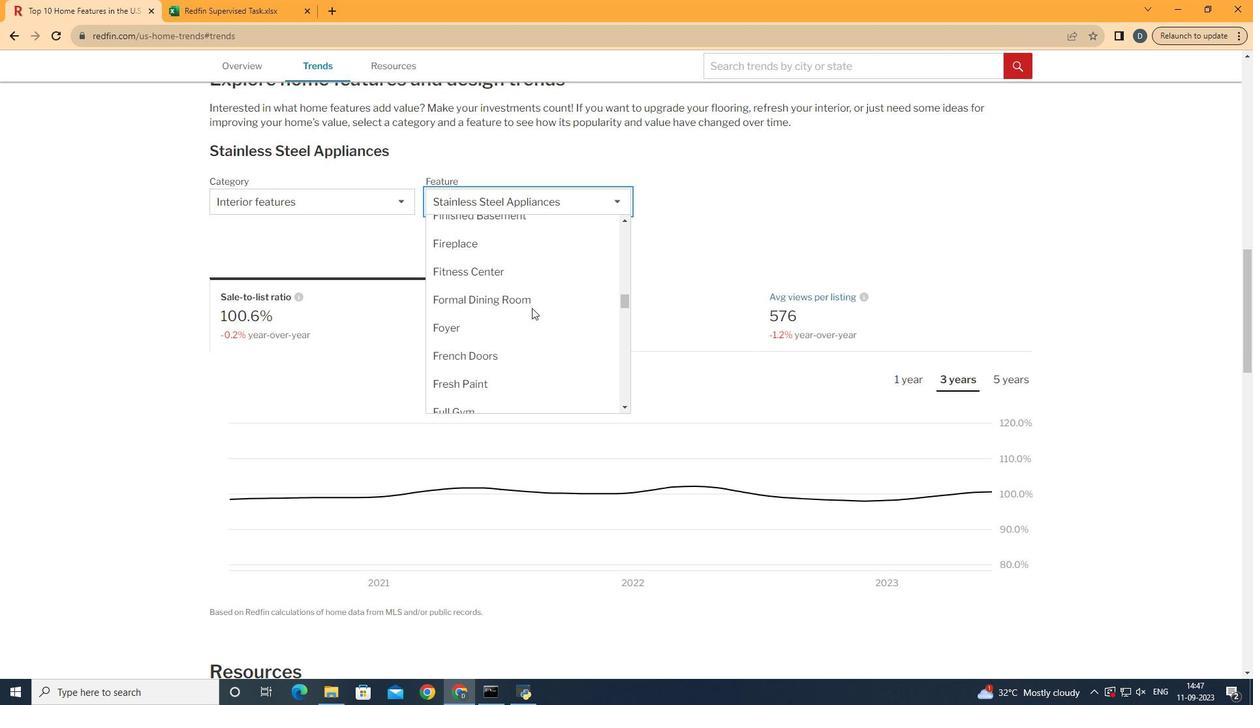 
Action: Mouse scrolled (550, 327) with delta (0, 0)
Screenshot: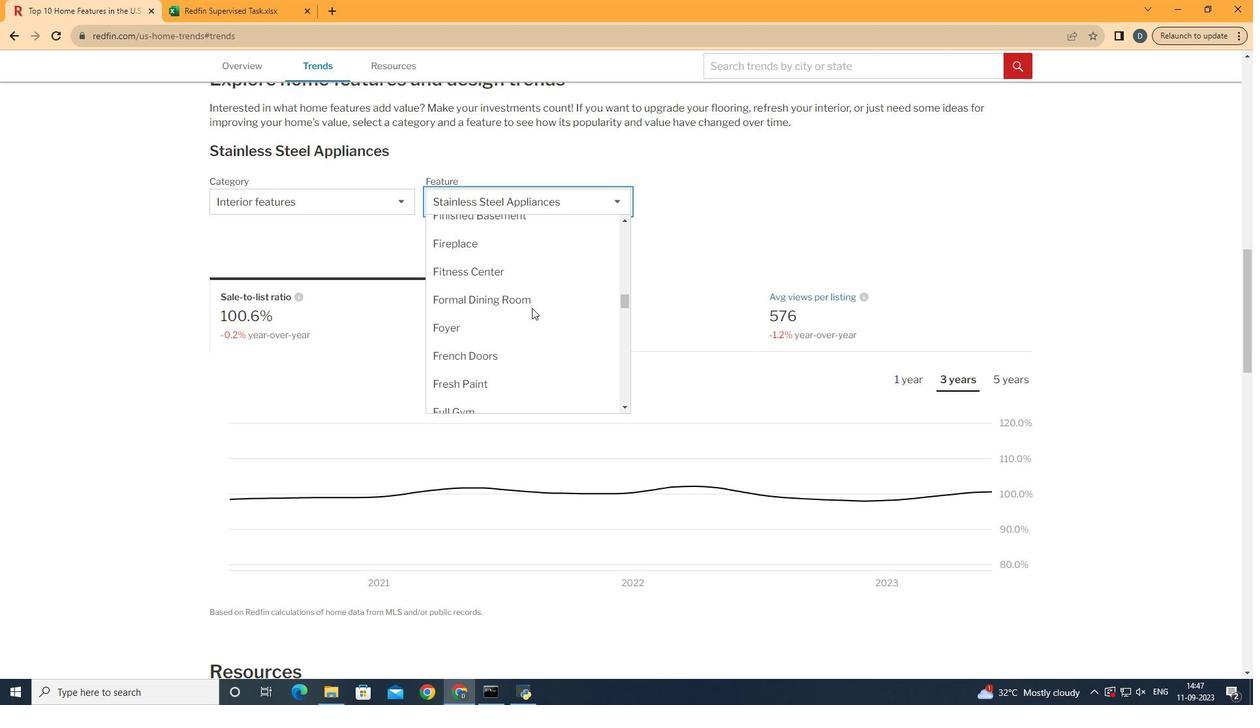 
Action: Mouse scrolled (550, 327) with delta (0, 0)
Screenshot: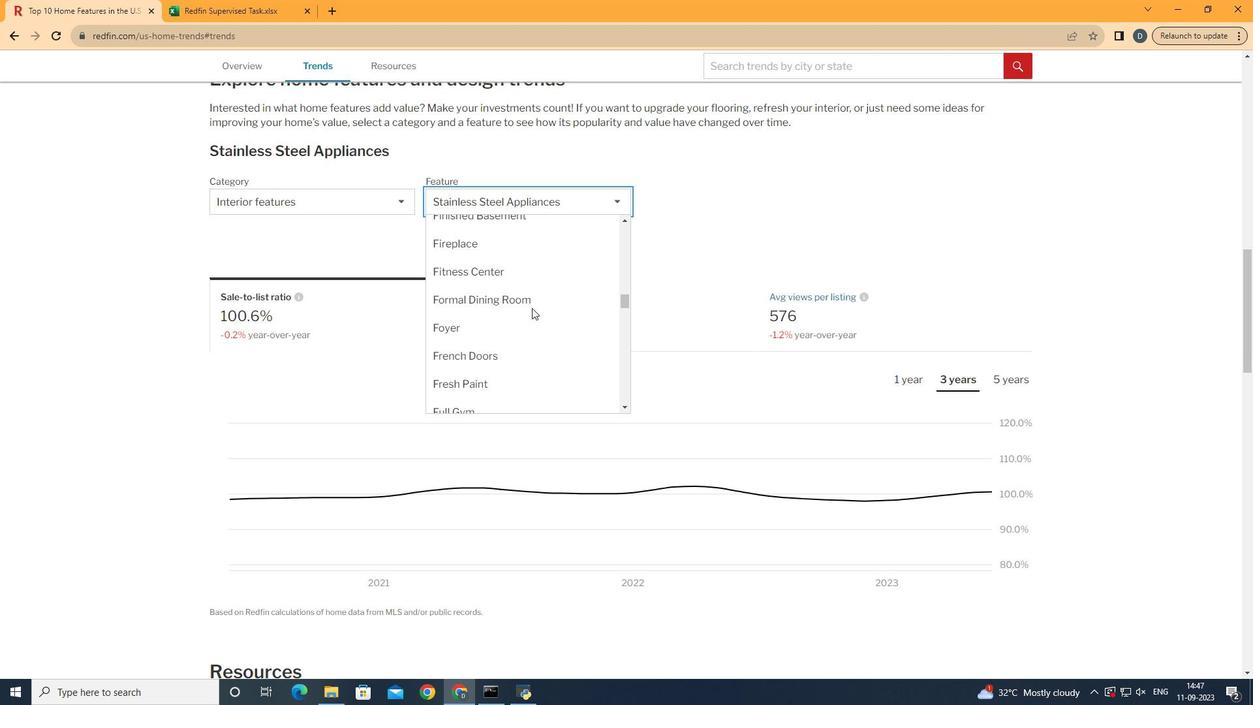 
Action: Mouse scrolled (550, 327) with delta (0, 0)
Screenshot: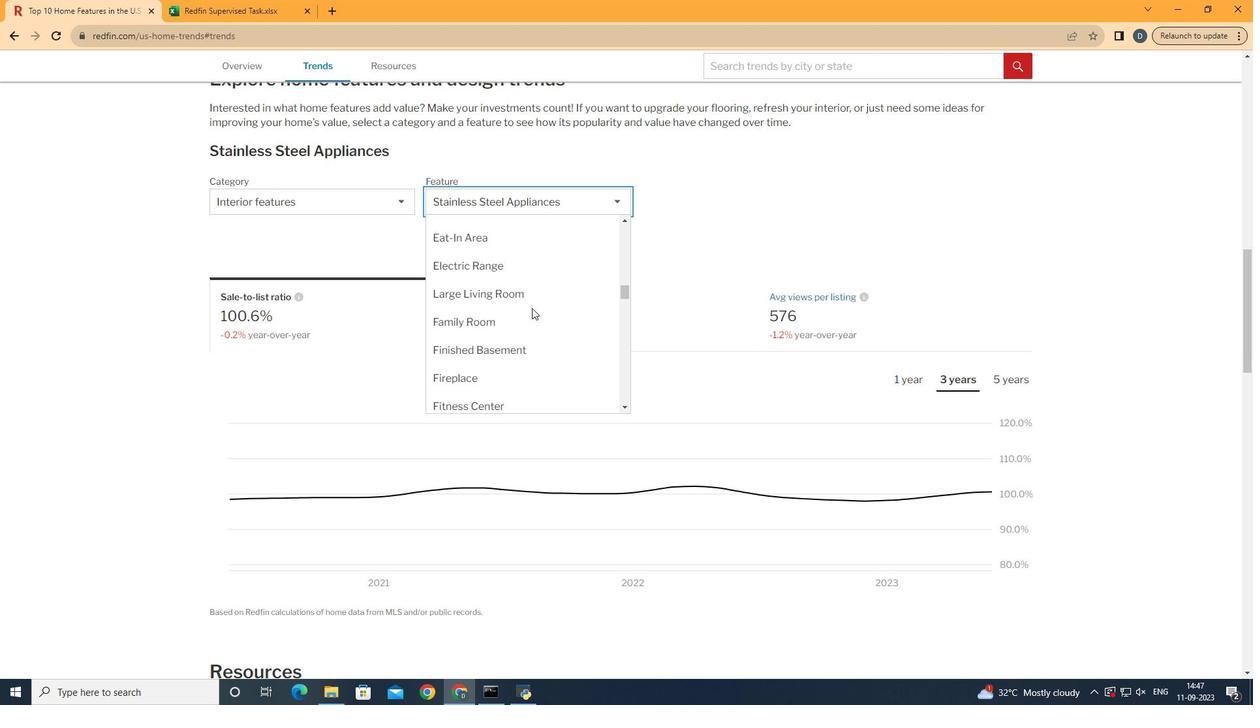 
Action: Mouse scrolled (550, 327) with delta (0, 0)
Screenshot: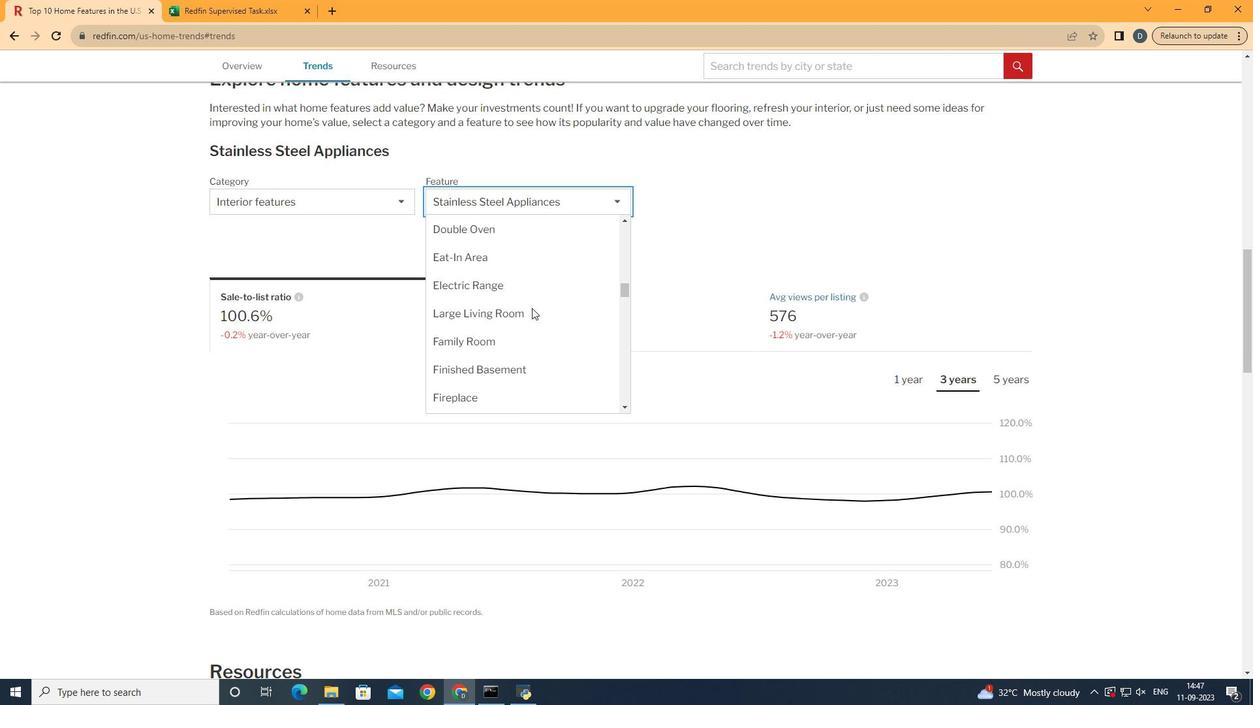 
Action: Mouse scrolled (550, 327) with delta (0, 0)
Screenshot: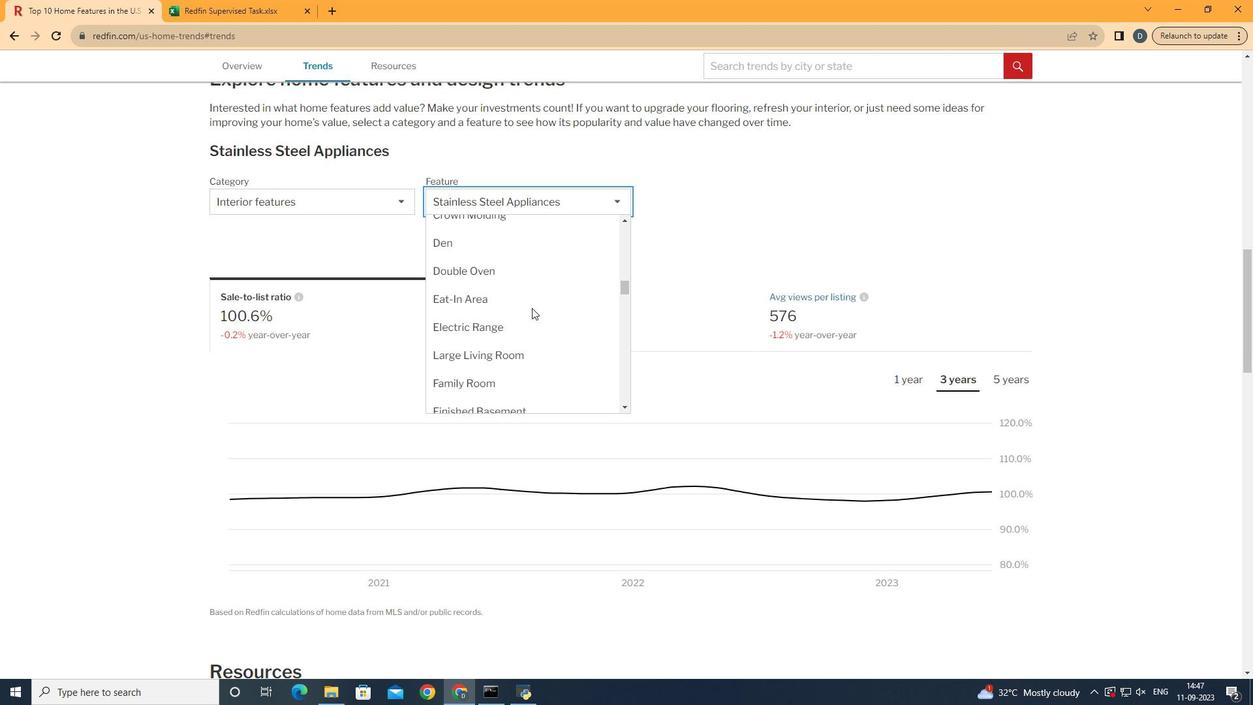 
Action: Mouse scrolled (550, 327) with delta (0, 0)
Screenshot: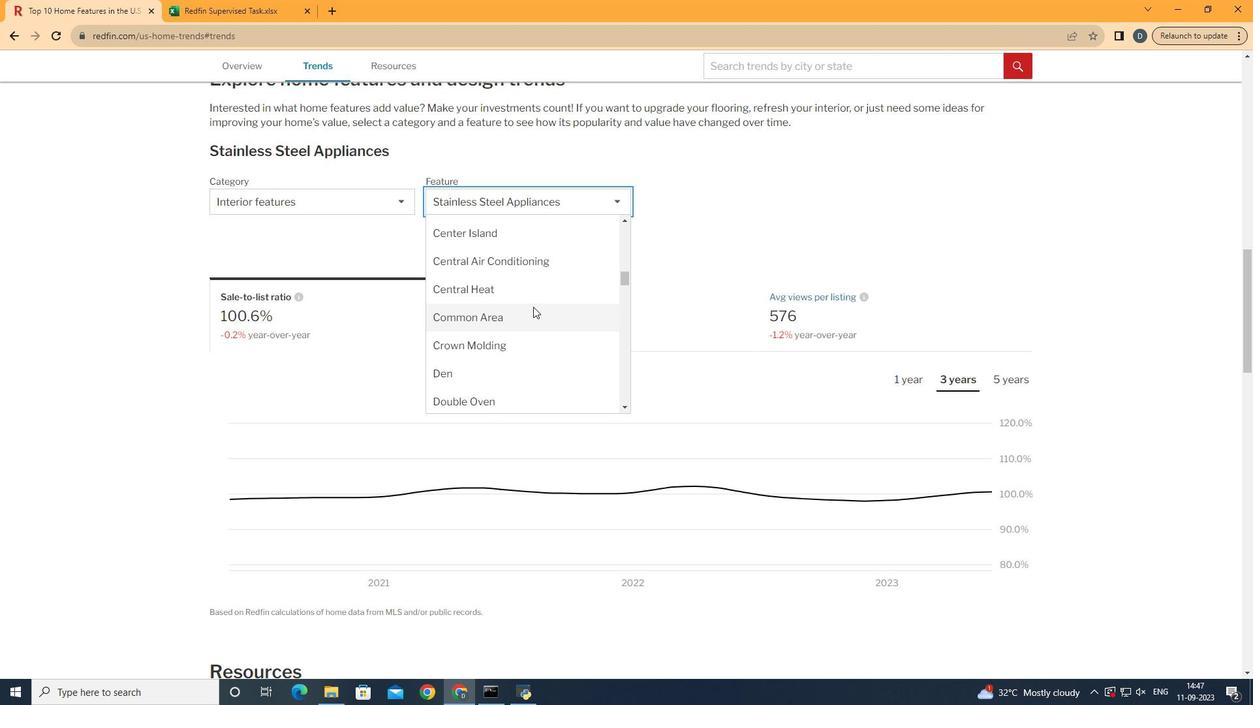 
Action: Mouse scrolled (550, 327) with delta (0, 0)
Screenshot: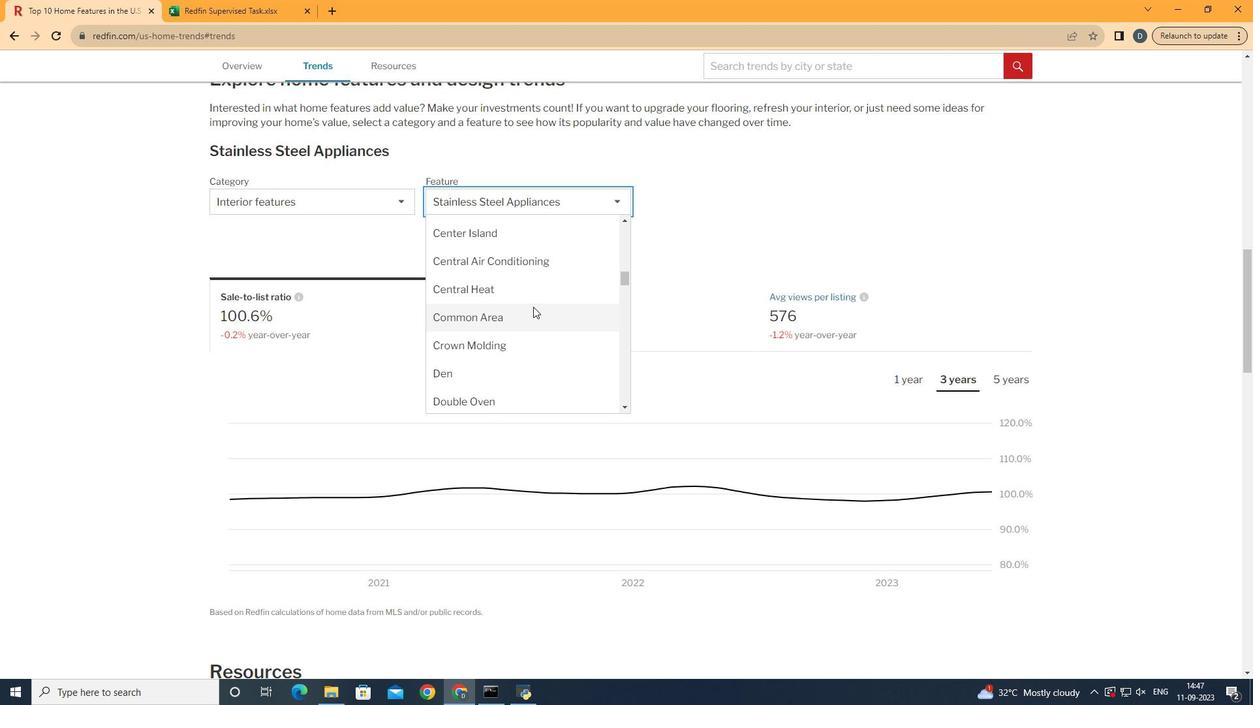 
Action: Mouse moved to (566, 305)
Screenshot: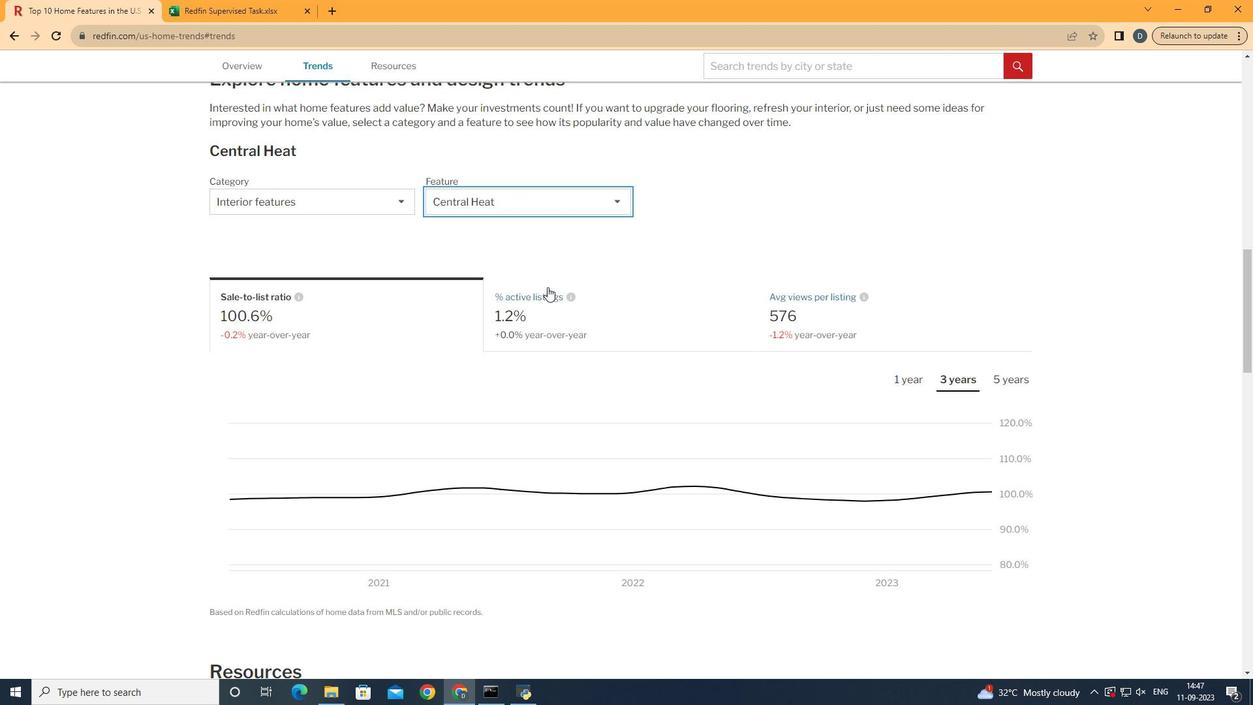 
Action: Mouse pressed left at (566, 305)
Screenshot: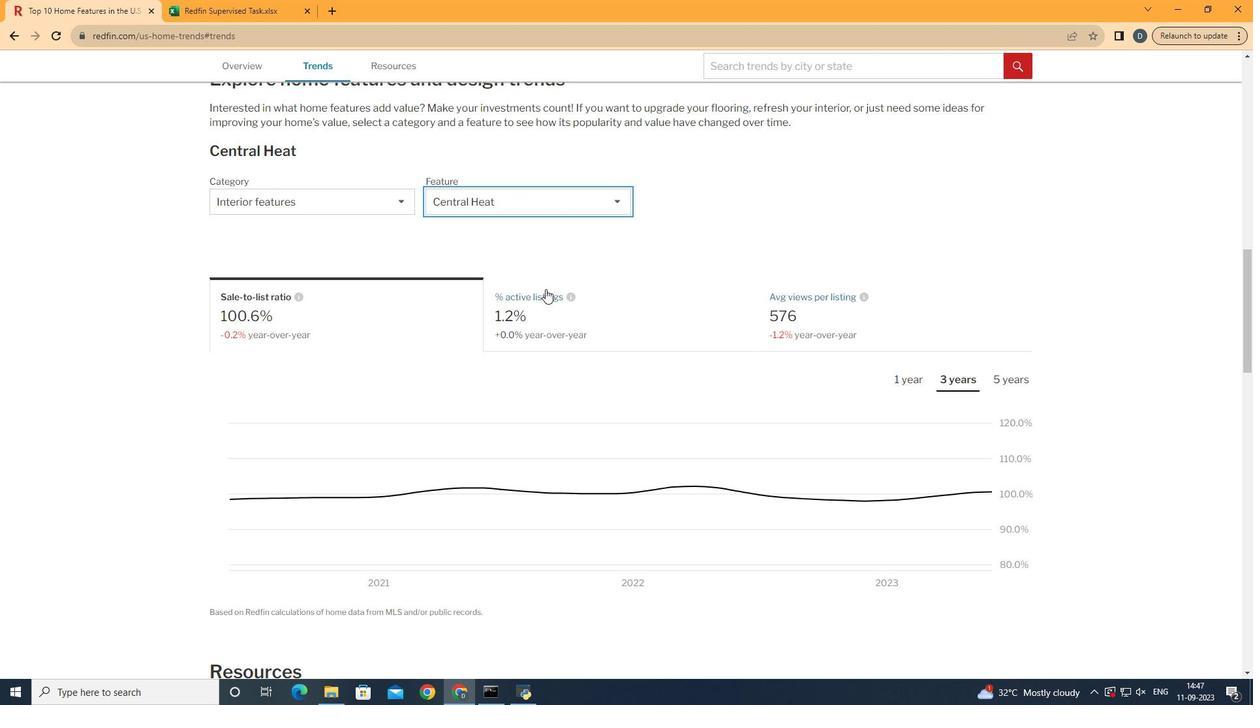 
Action: Mouse moved to (402, 349)
Screenshot: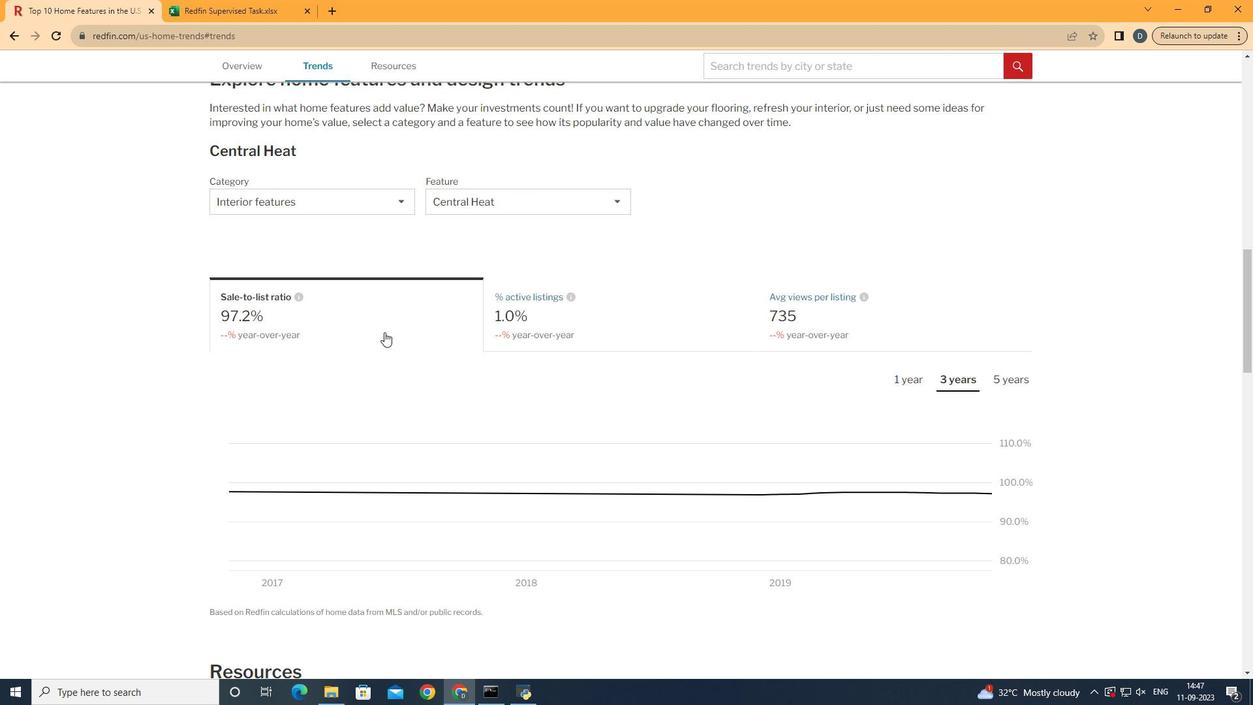 
Action: Mouse pressed left at (402, 349)
Screenshot: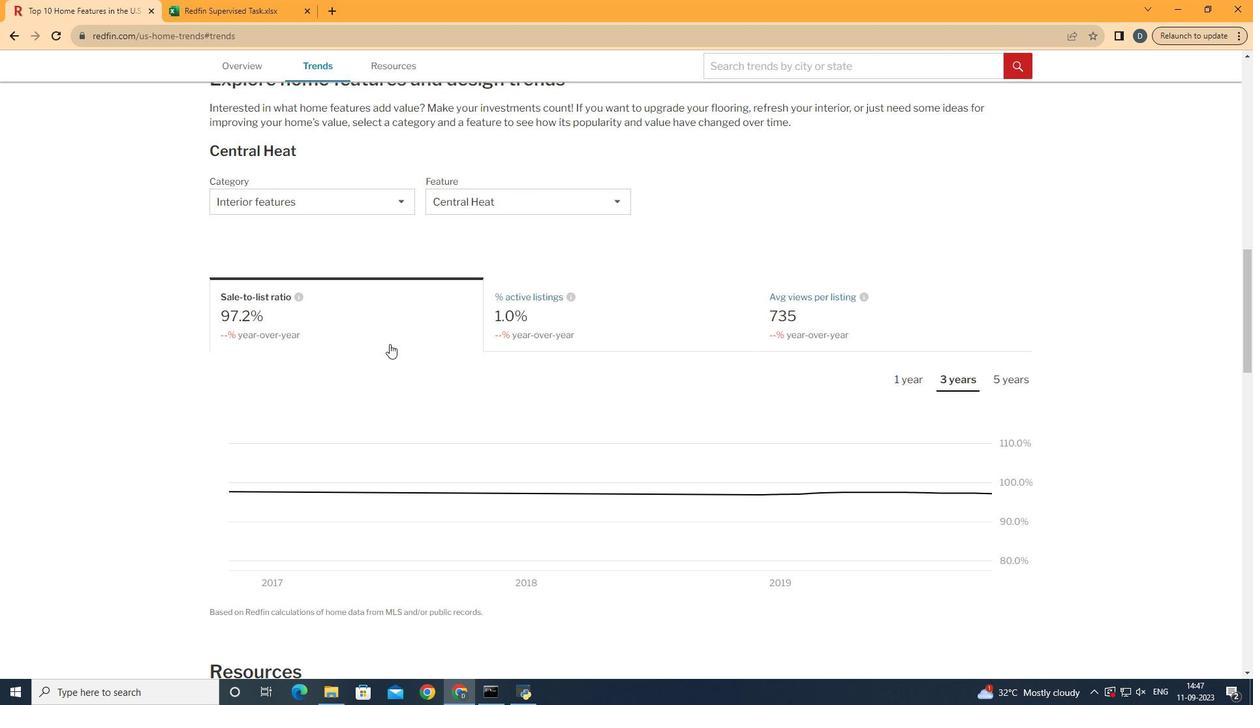 
Action: Mouse moved to (1042, 400)
Screenshot: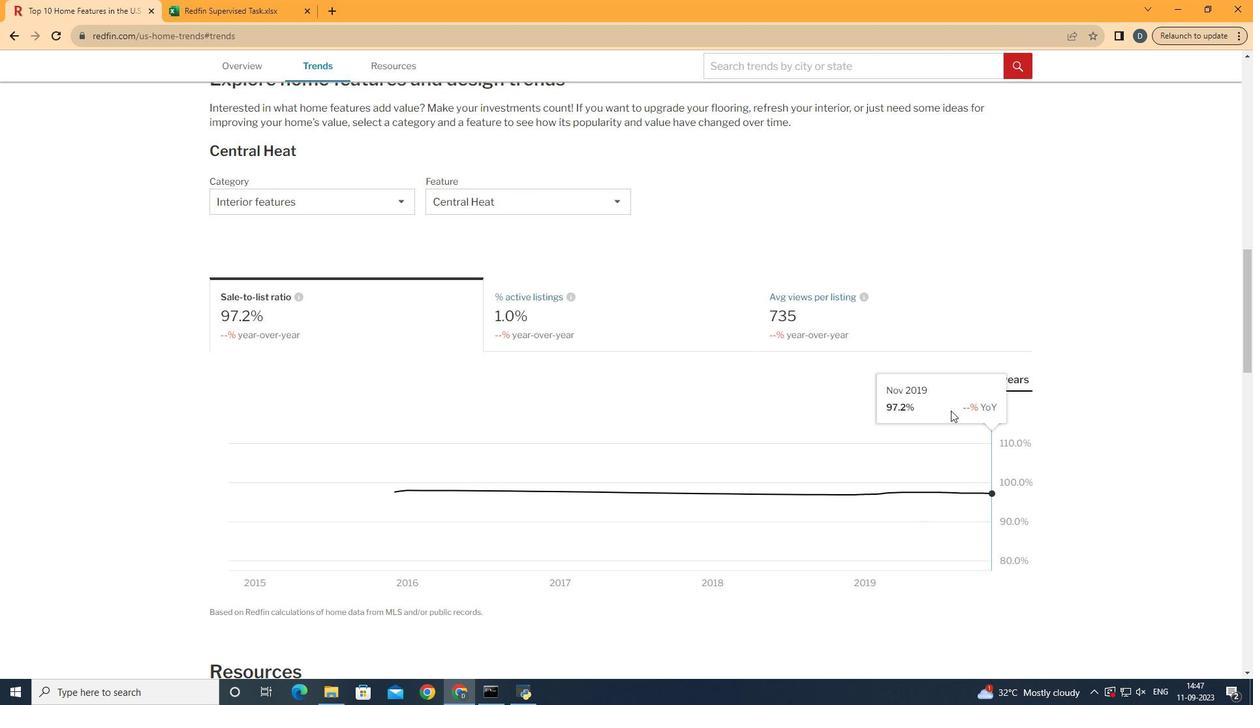 
Action: Mouse pressed left at (1042, 400)
Screenshot: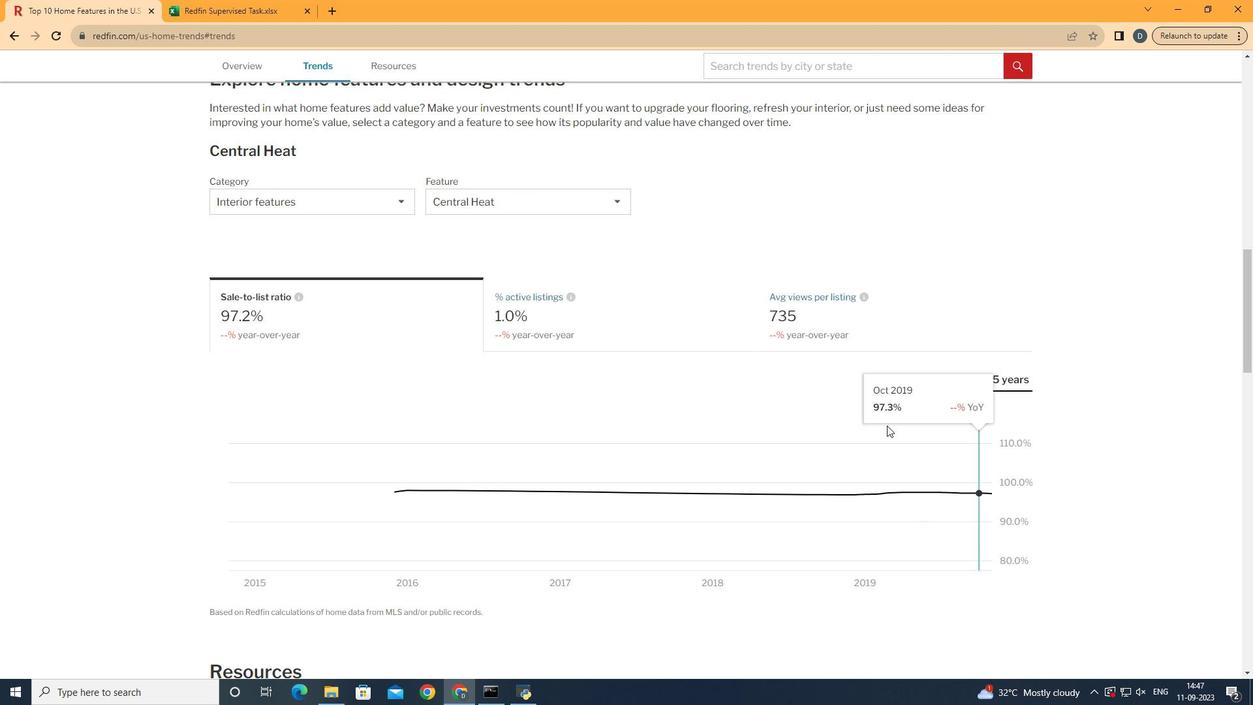 
Action: Mouse moved to (1045, 509)
Screenshot: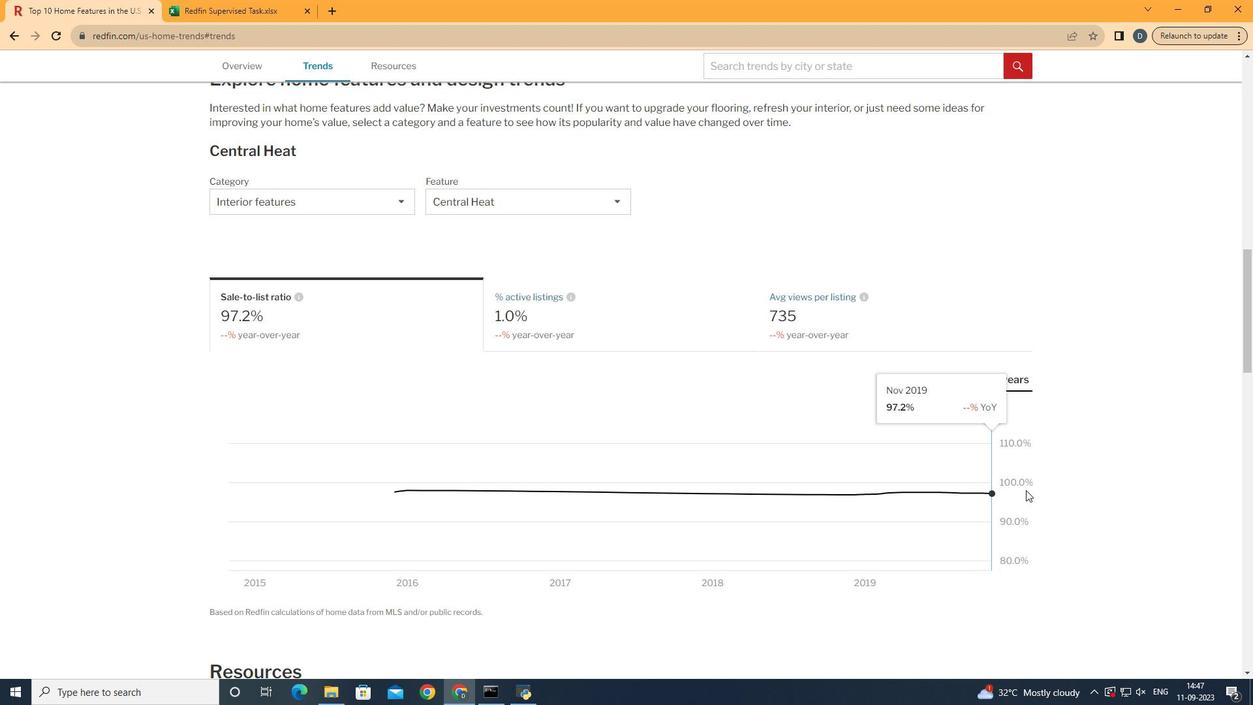 
